 Task: Check the percentage active listings of 2 bedrooms in the last 5 years.
Action: Mouse moved to (947, 216)
Screenshot: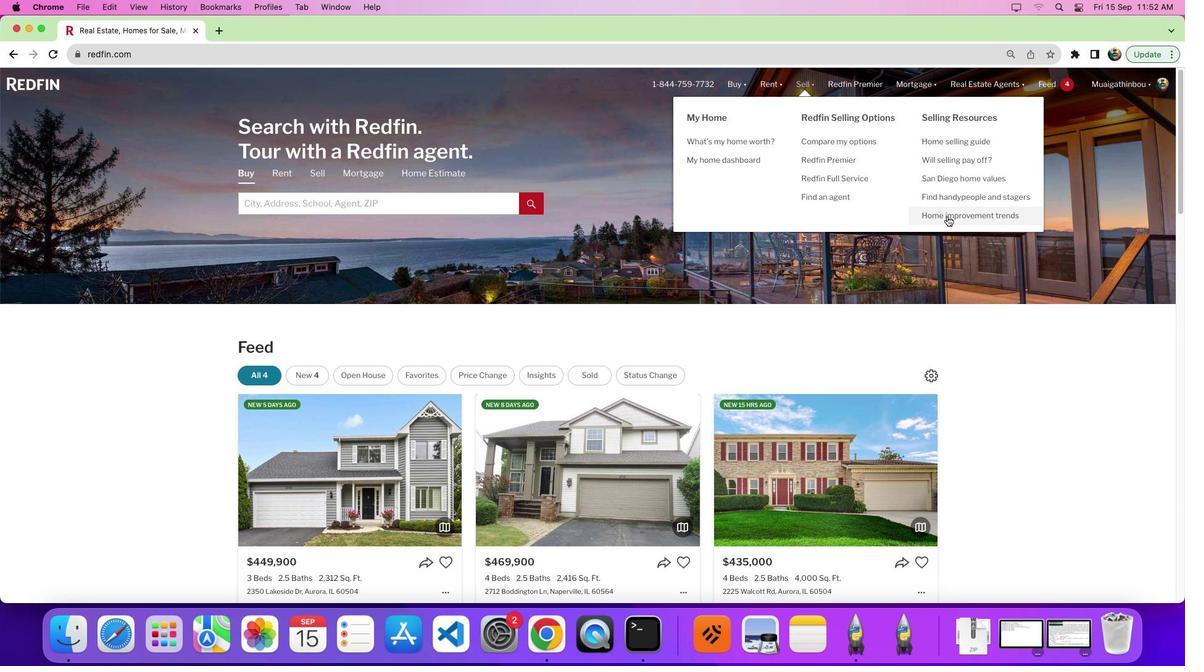 
Action: Mouse pressed left at (947, 216)
Screenshot: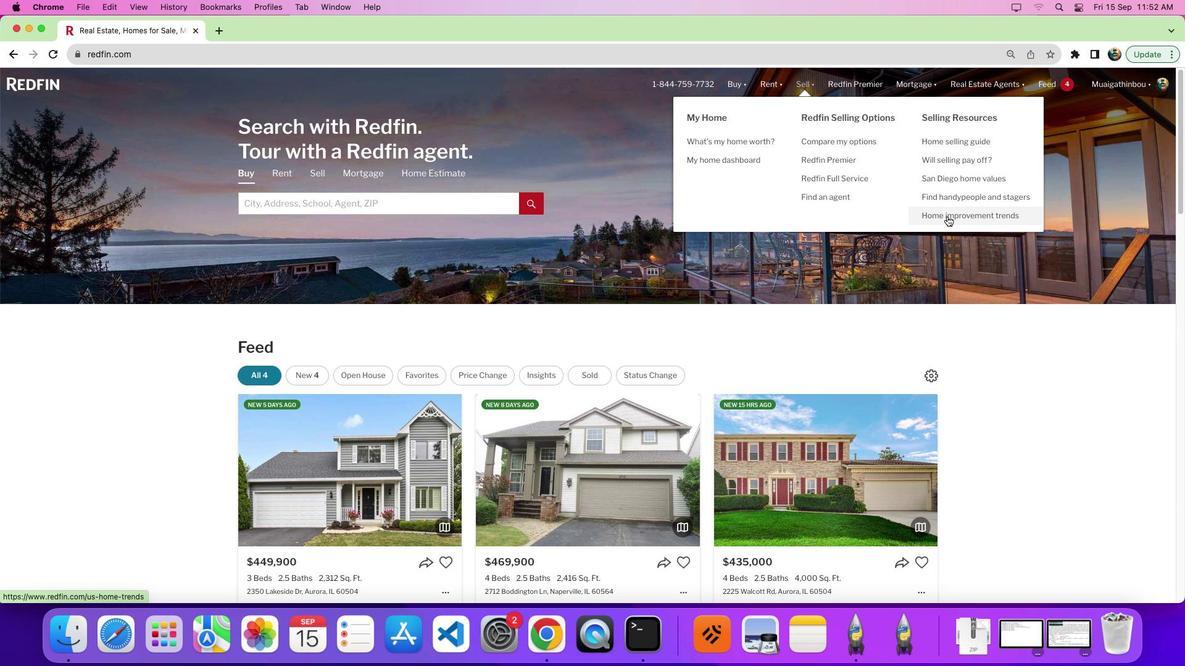
Action: Mouse moved to (337, 235)
Screenshot: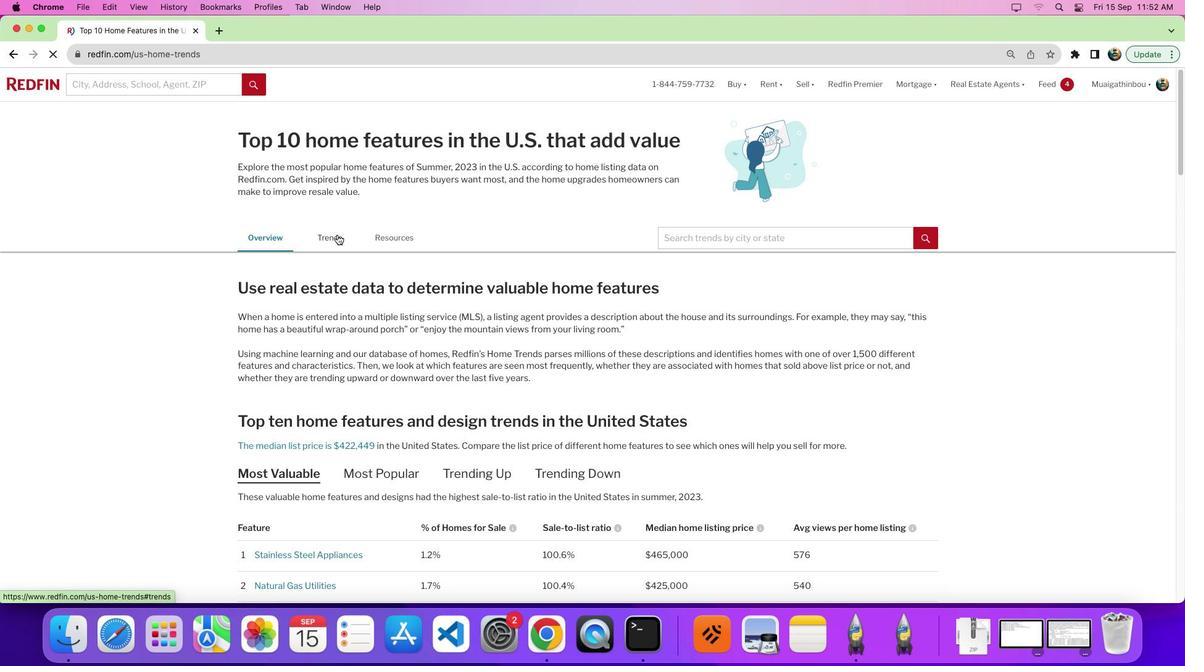 
Action: Mouse pressed left at (337, 235)
Screenshot: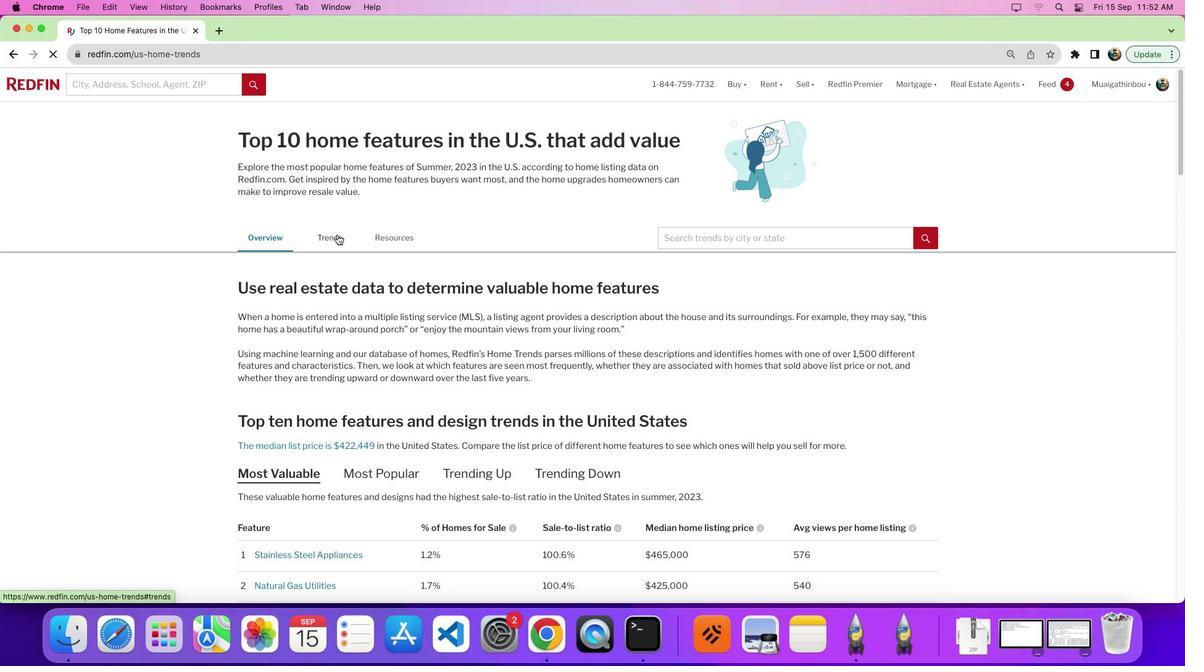 
Action: Mouse pressed left at (337, 235)
Screenshot: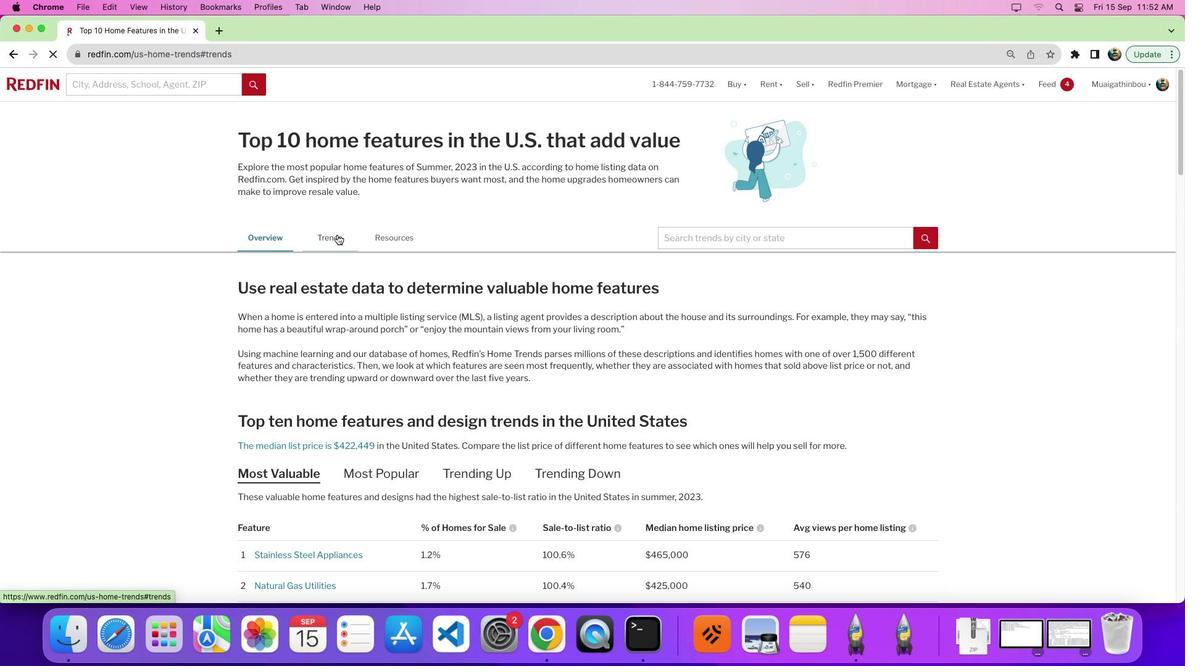 
Action: Mouse moved to (519, 309)
Screenshot: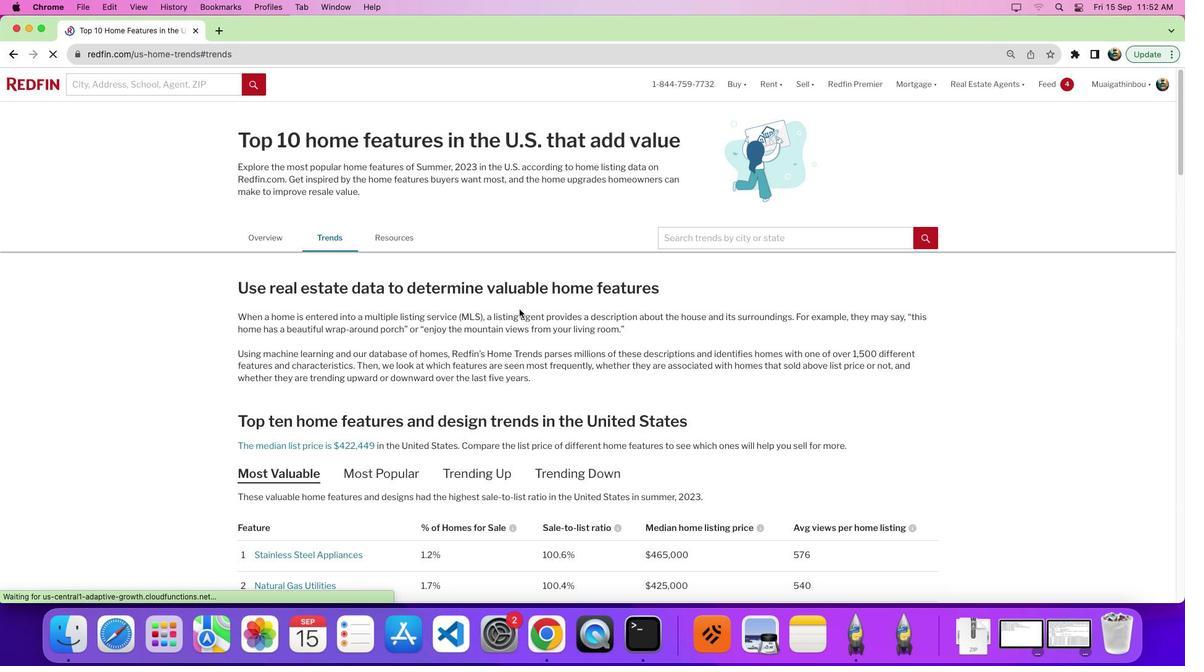 
Action: Mouse scrolled (519, 309) with delta (0, 0)
Screenshot: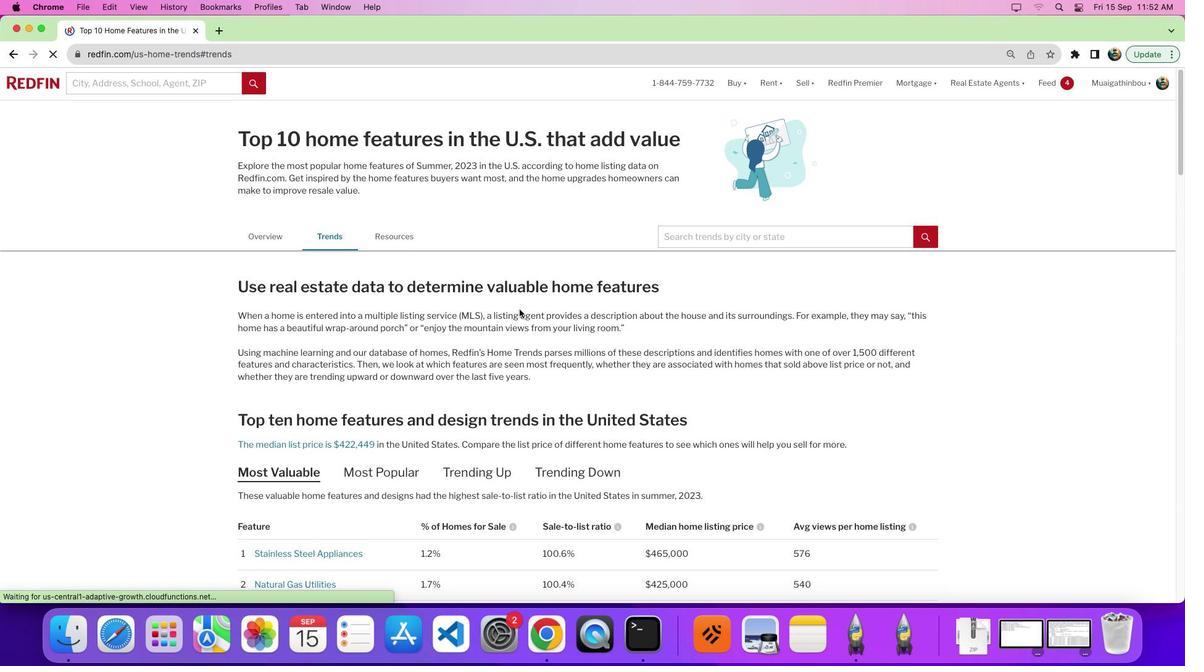 
Action: Mouse scrolled (519, 309) with delta (0, 0)
Screenshot: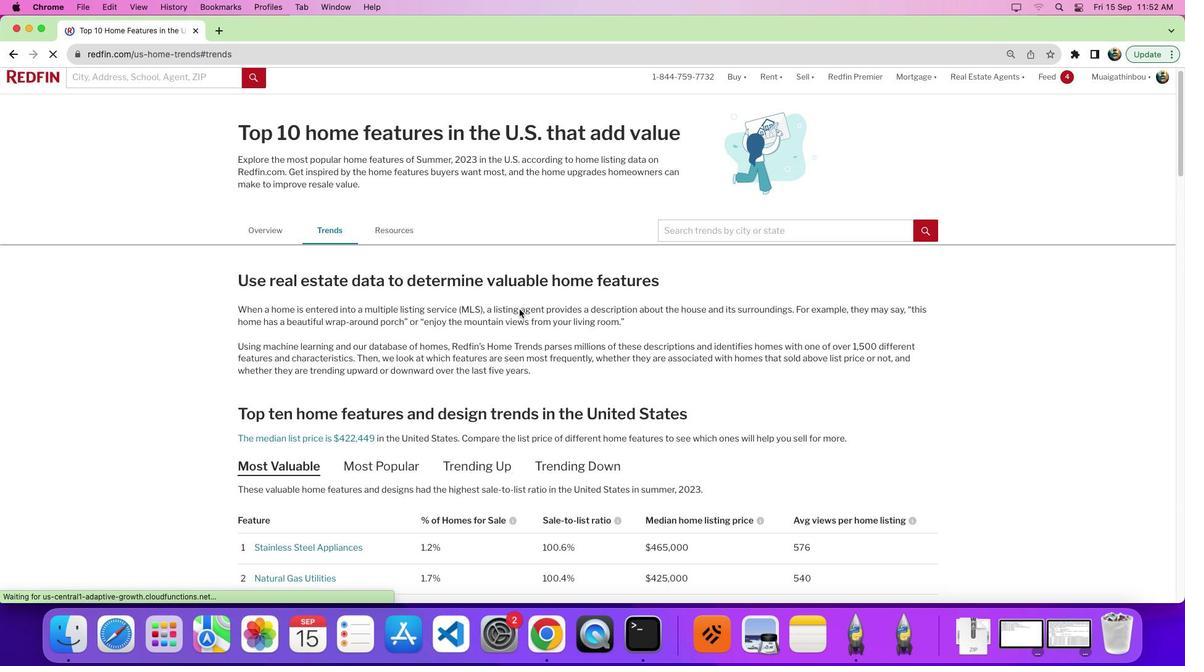 
Action: Mouse scrolled (519, 309) with delta (0, -3)
Screenshot: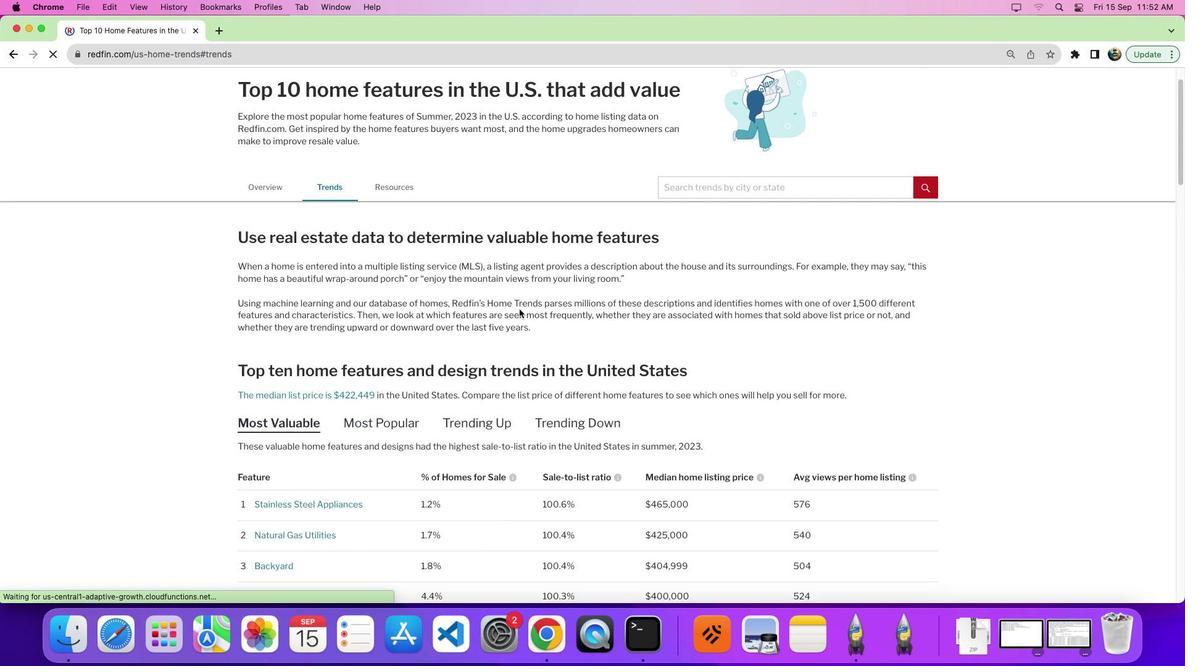 
Action: Mouse scrolled (519, 309) with delta (0, 0)
Screenshot: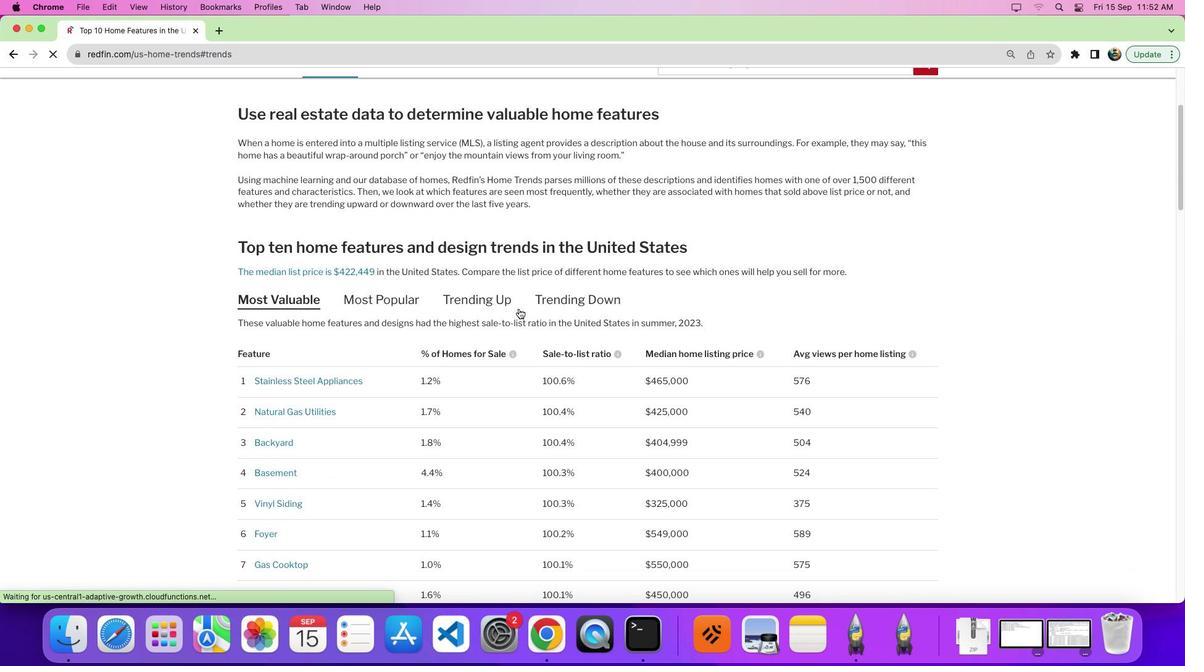 
Action: Mouse scrolled (519, 309) with delta (0, 0)
Screenshot: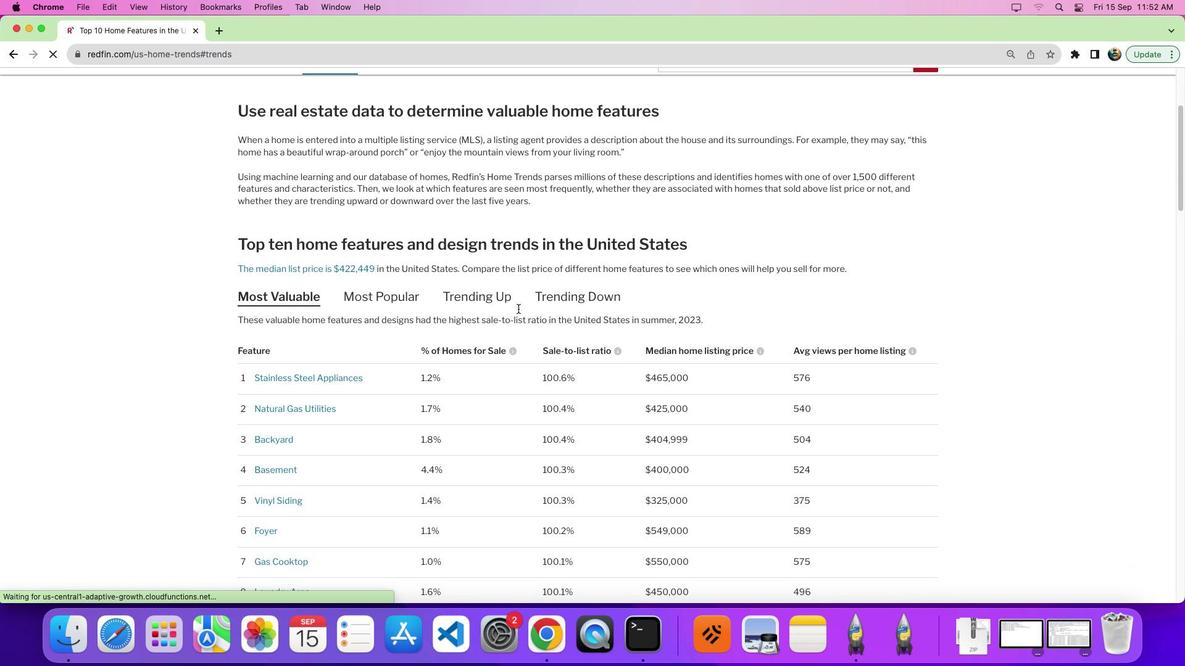 
Action: Mouse moved to (514, 300)
Screenshot: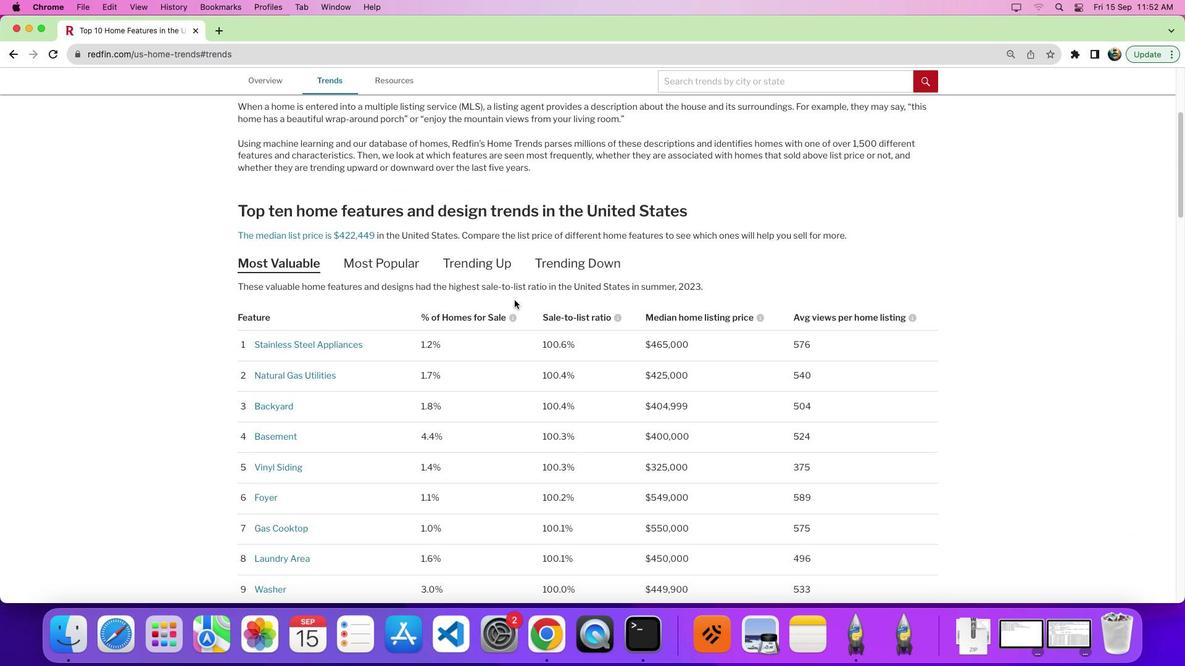 
Action: Mouse scrolled (514, 300) with delta (0, 0)
Screenshot: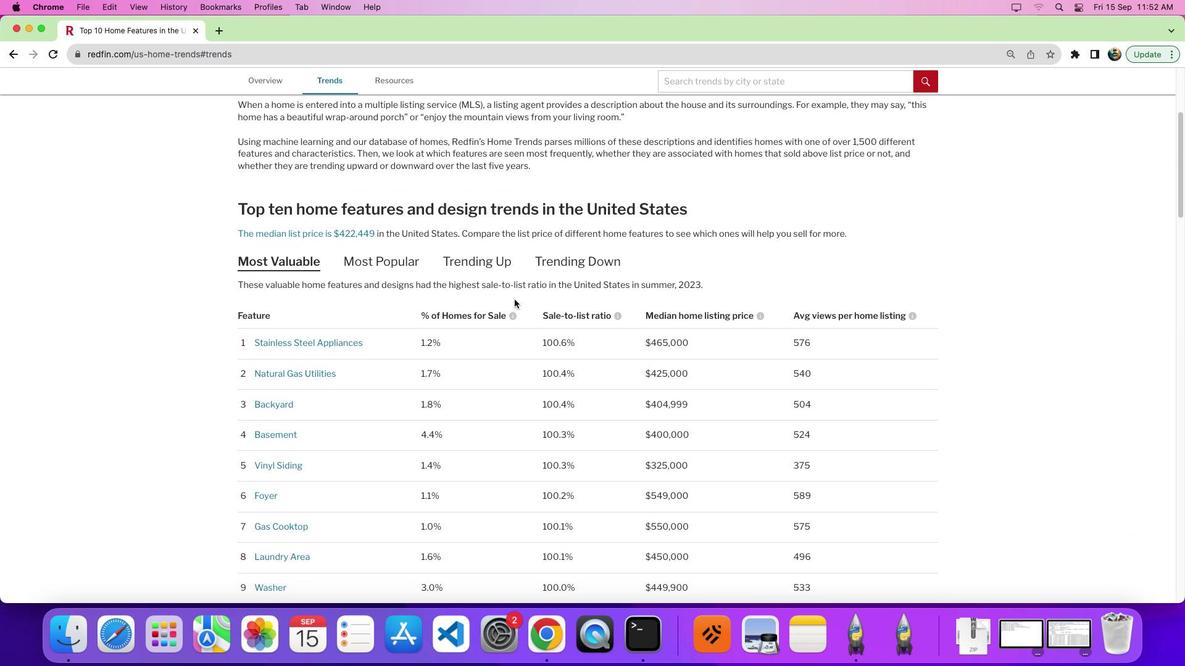 
Action: Mouse moved to (514, 300)
Screenshot: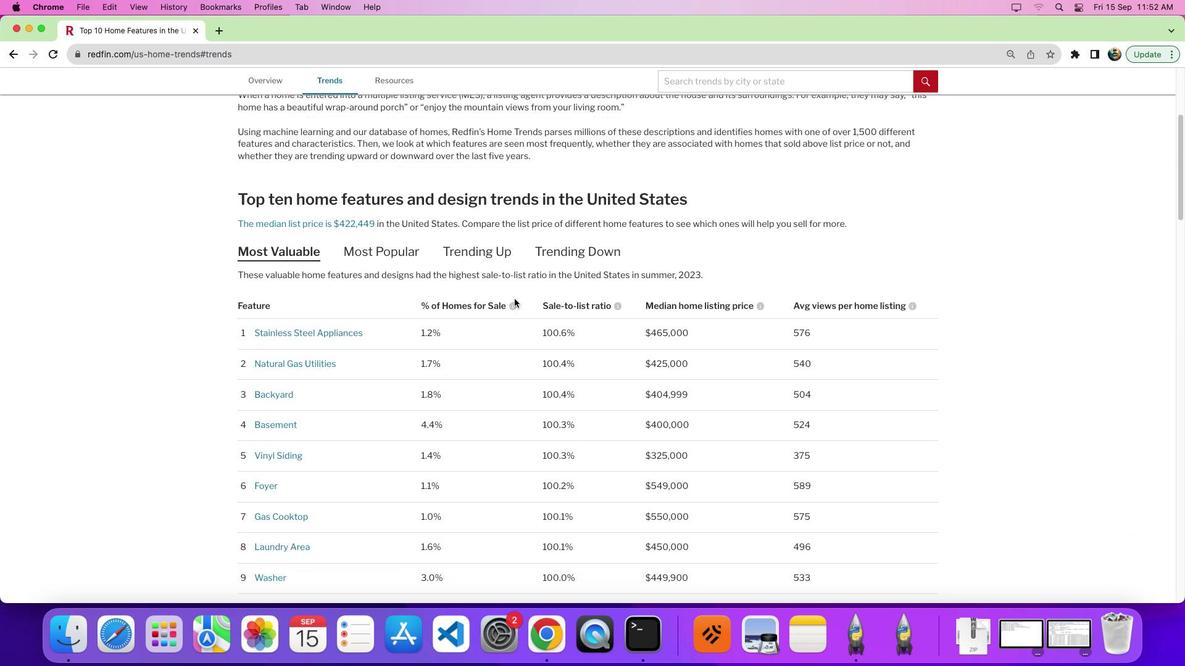 
Action: Mouse scrolled (514, 300) with delta (0, 0)
Screenshot: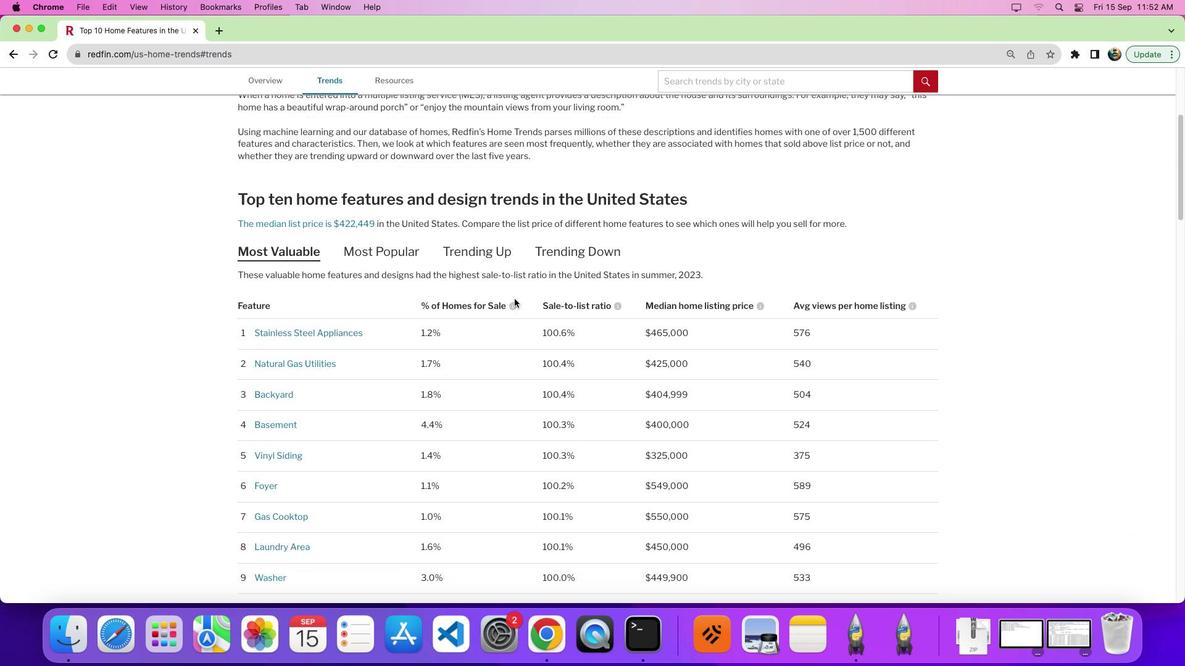 
Action: Mouse moved to (514, 300)
Screenshot: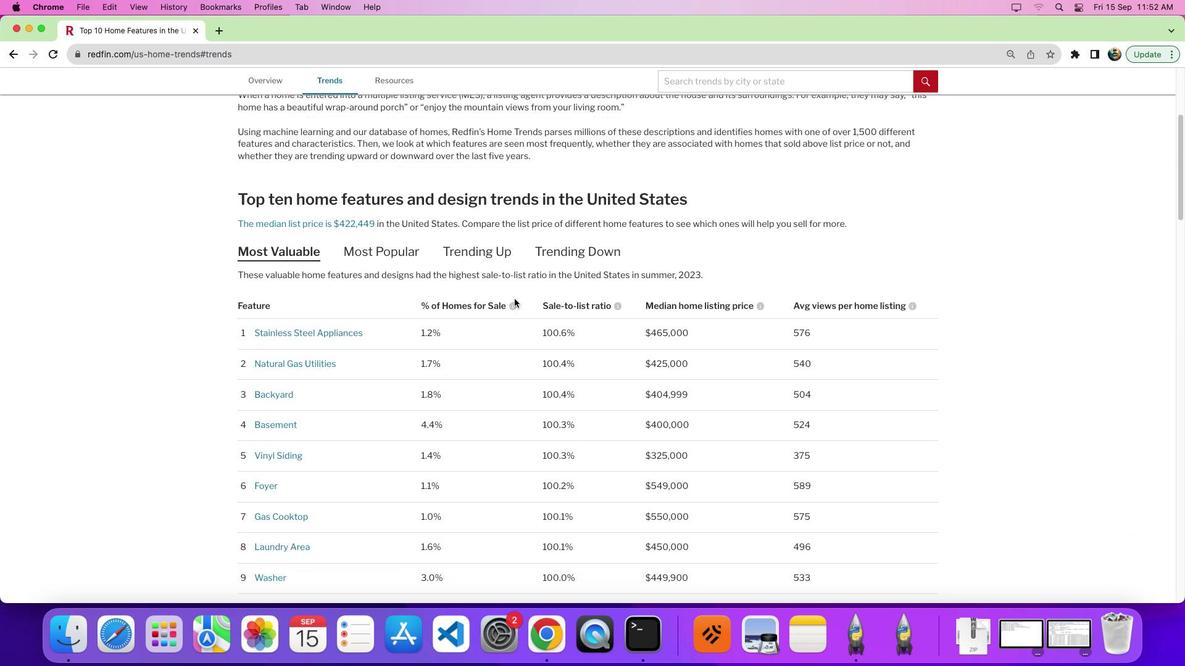 
Action: Mouse scrolled (514, 300) with delta (0, -3)
Screenshot: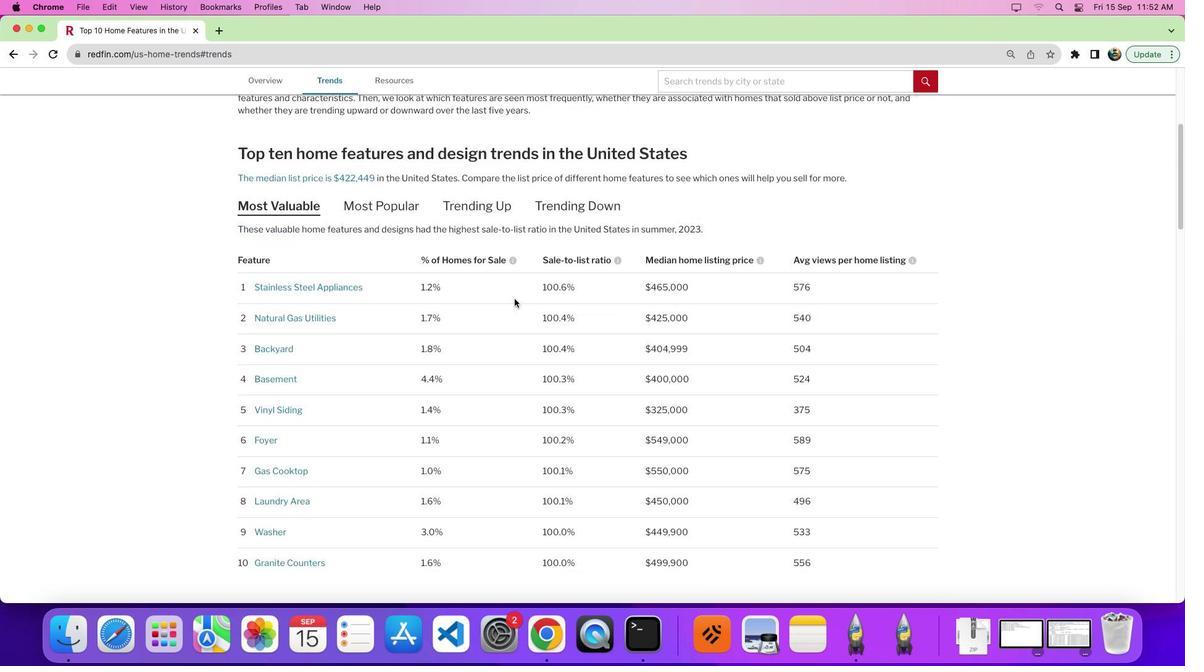 
Action: Mouse moved to (514, 298)
Screenshot: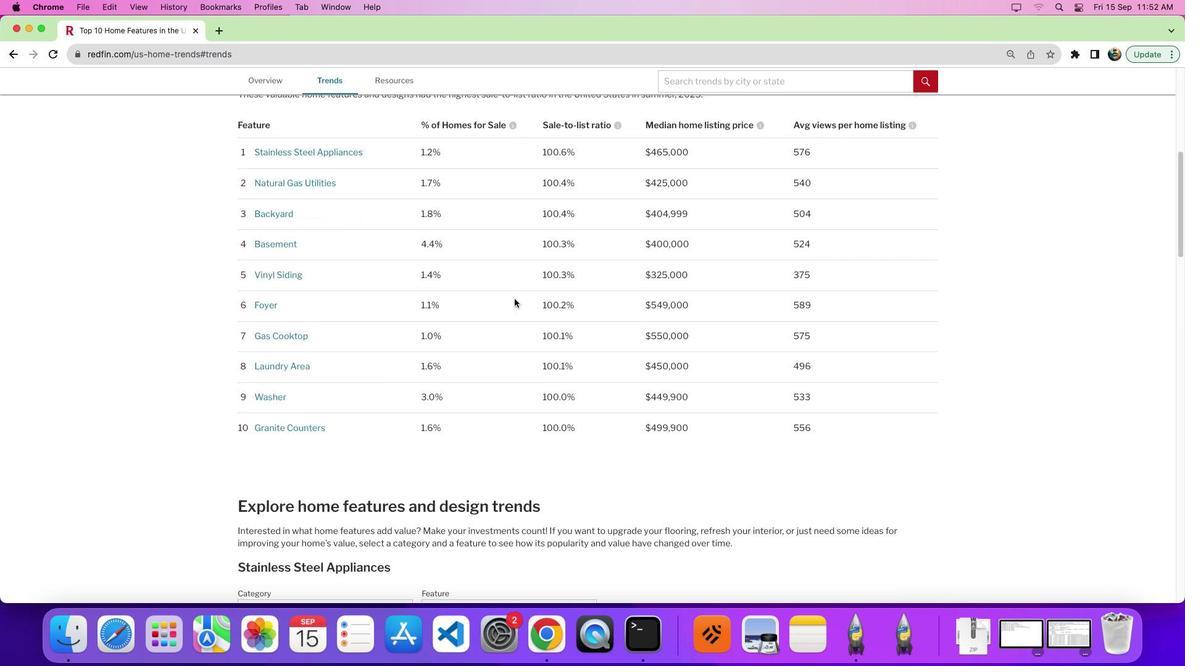 
Action: Mouse scrolled (514, 298) with delta (0, 0)
Screenshot: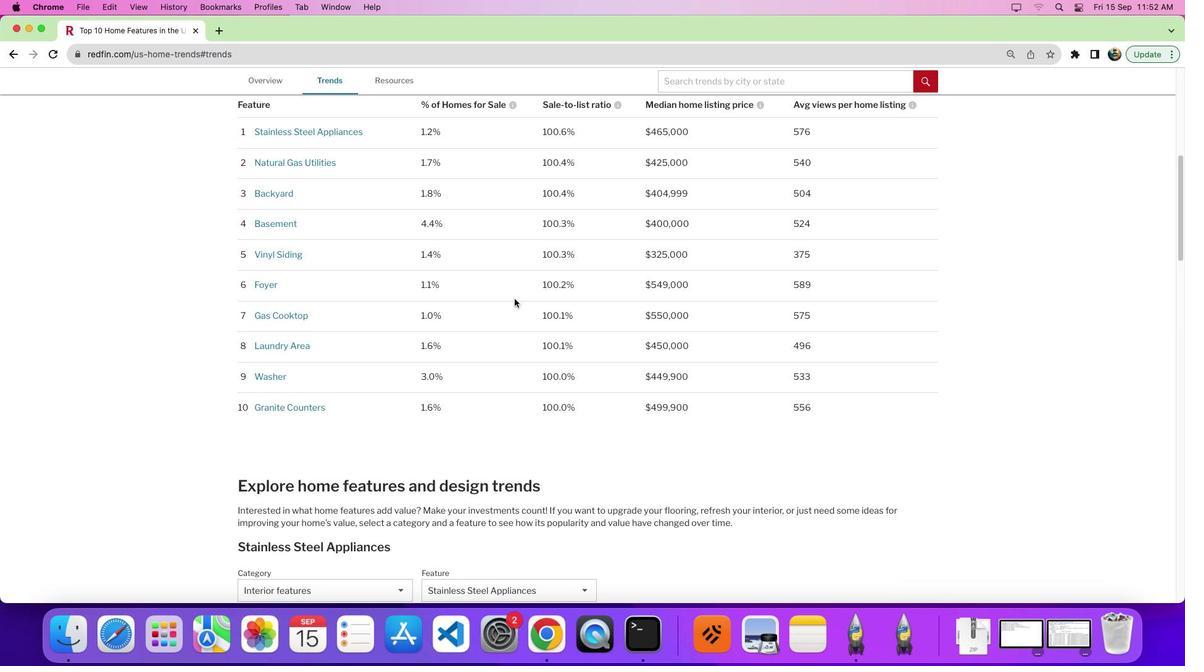 
Action: Mouse scrolled (514, 298) with delta (0, 0)
Screenshot: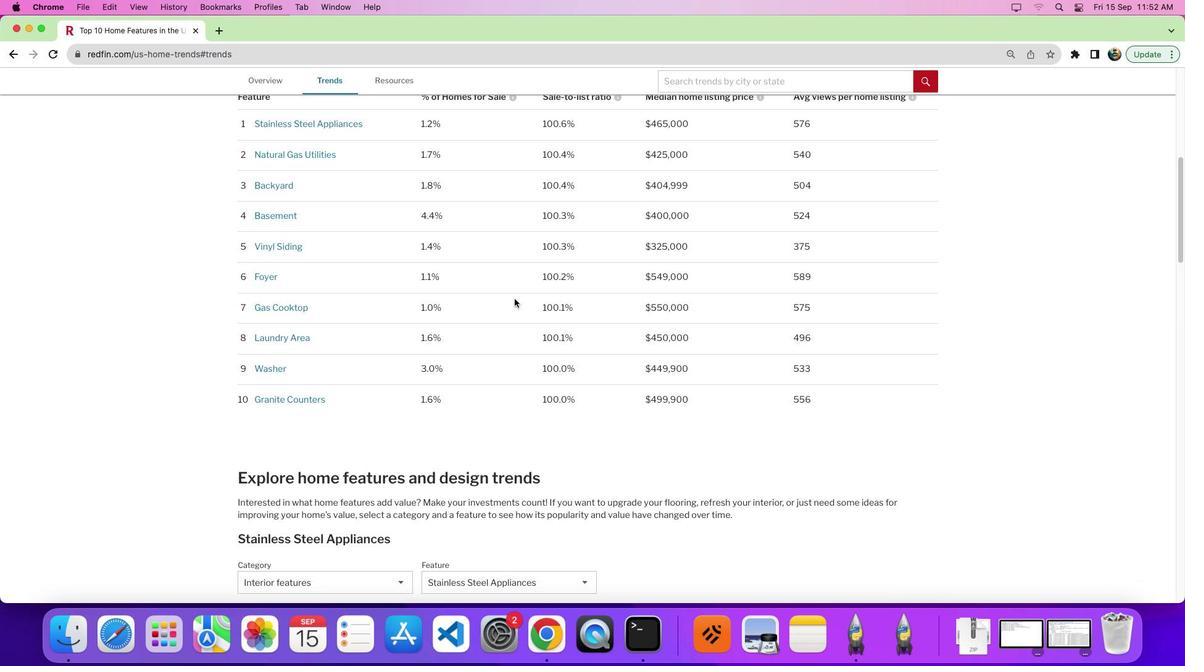 
Action: Mouse moved to (506, 304)
Screenshot: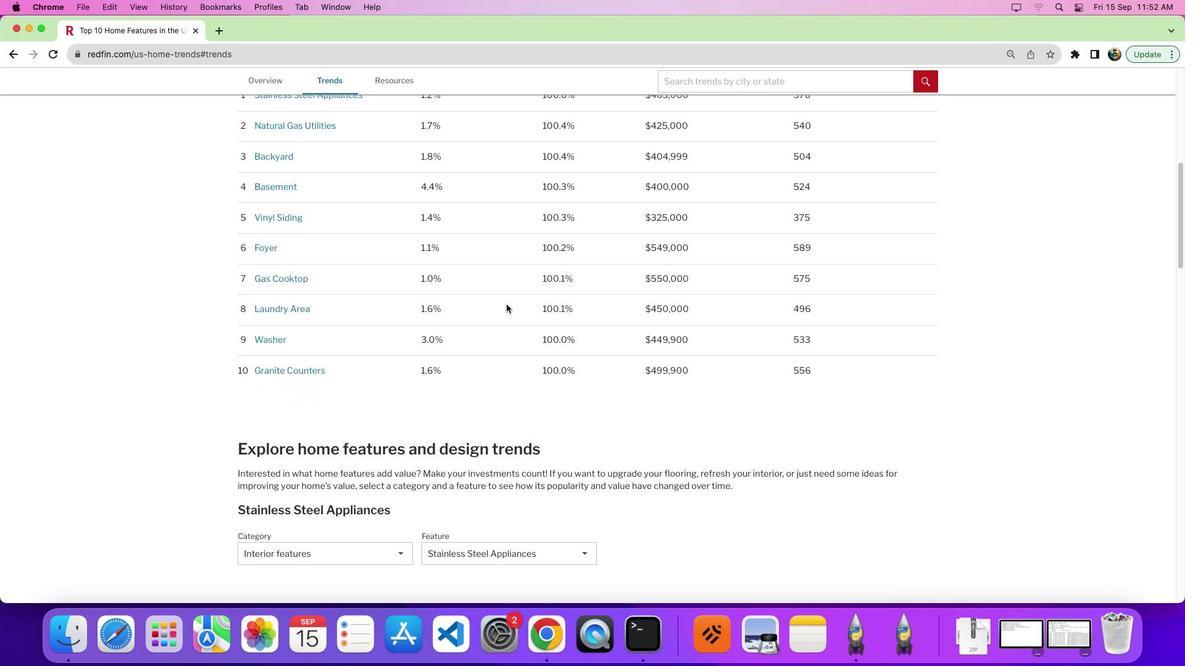 
Action: Mouse scrolled (506, 304) with delta (0, 0)
Screenshot: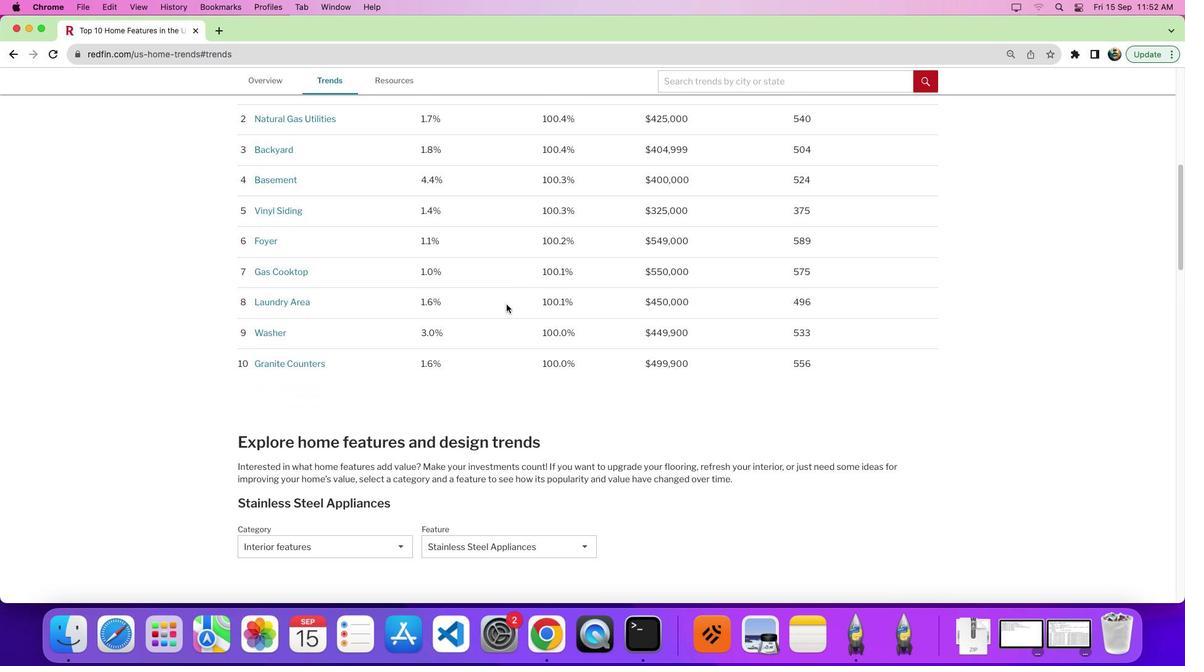 
Action: Mouse scrolled (506, 304) with delta (0, 0)
Screenshot: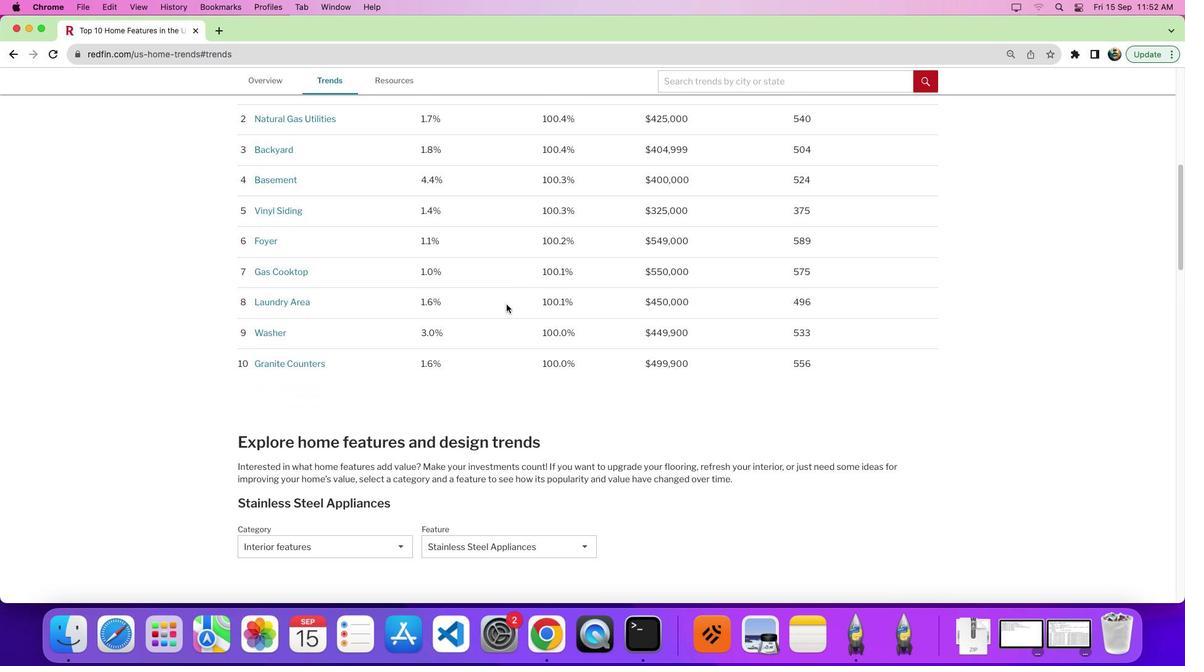 
Action: Mouse scrolled (506, 304) with delta (0, -4)
Screenshot: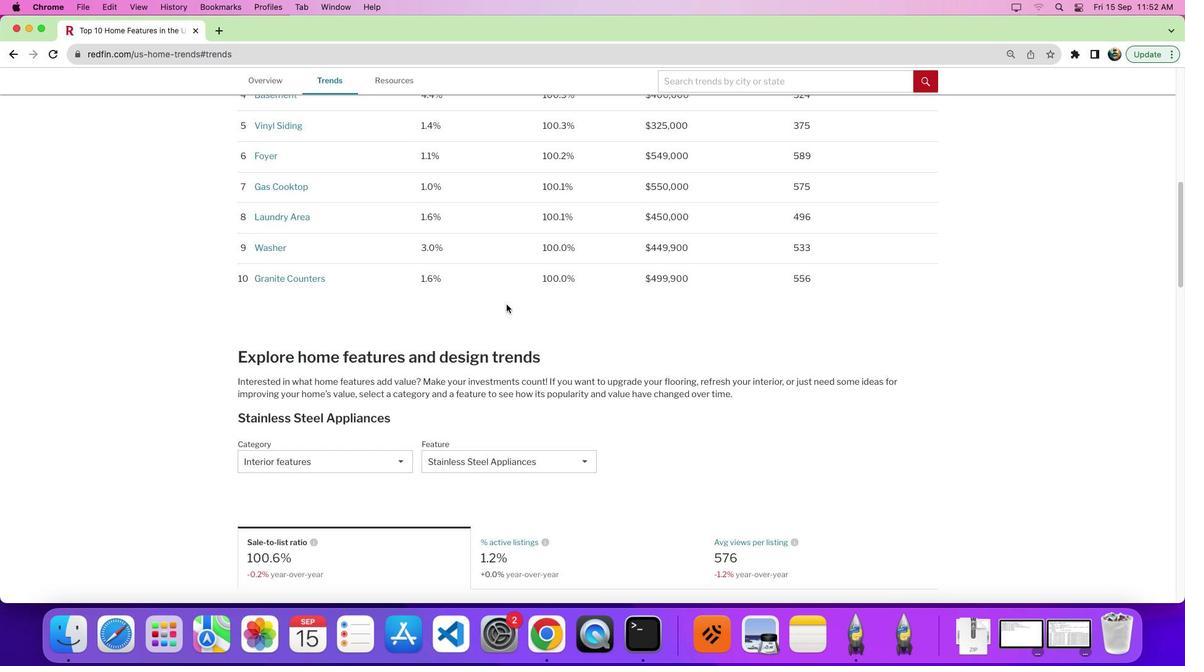 
Action: Mouse moved to (339, 327)
Screenshot: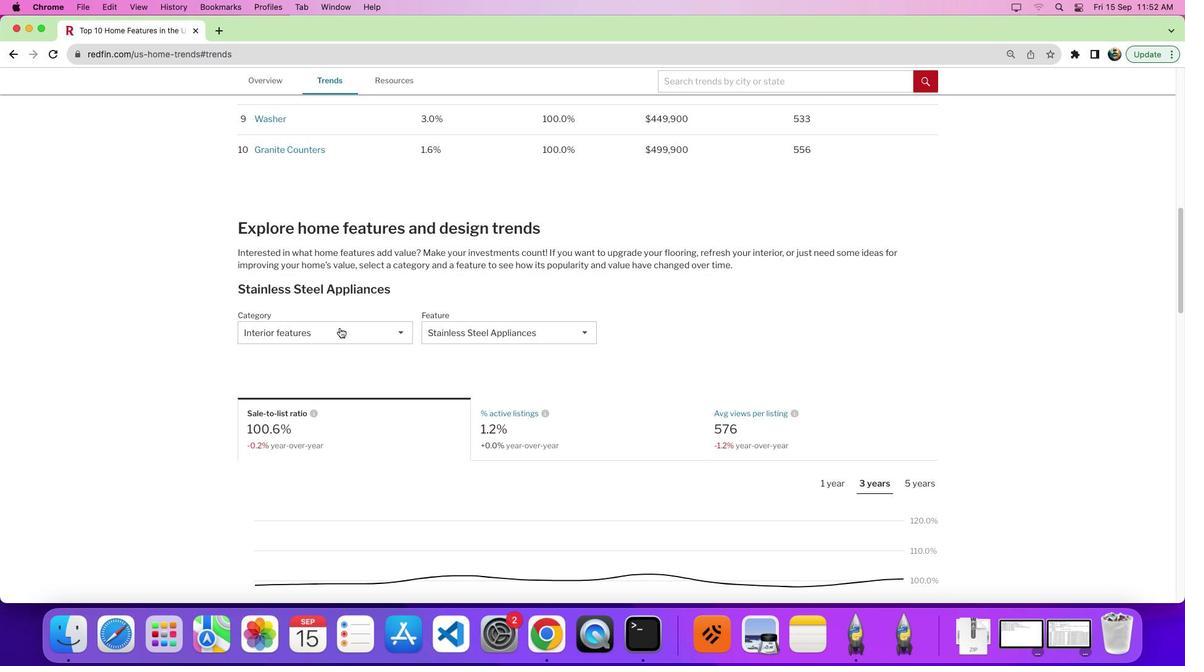 
Action: Mouse pressed left at (339, 327)
Screenshot: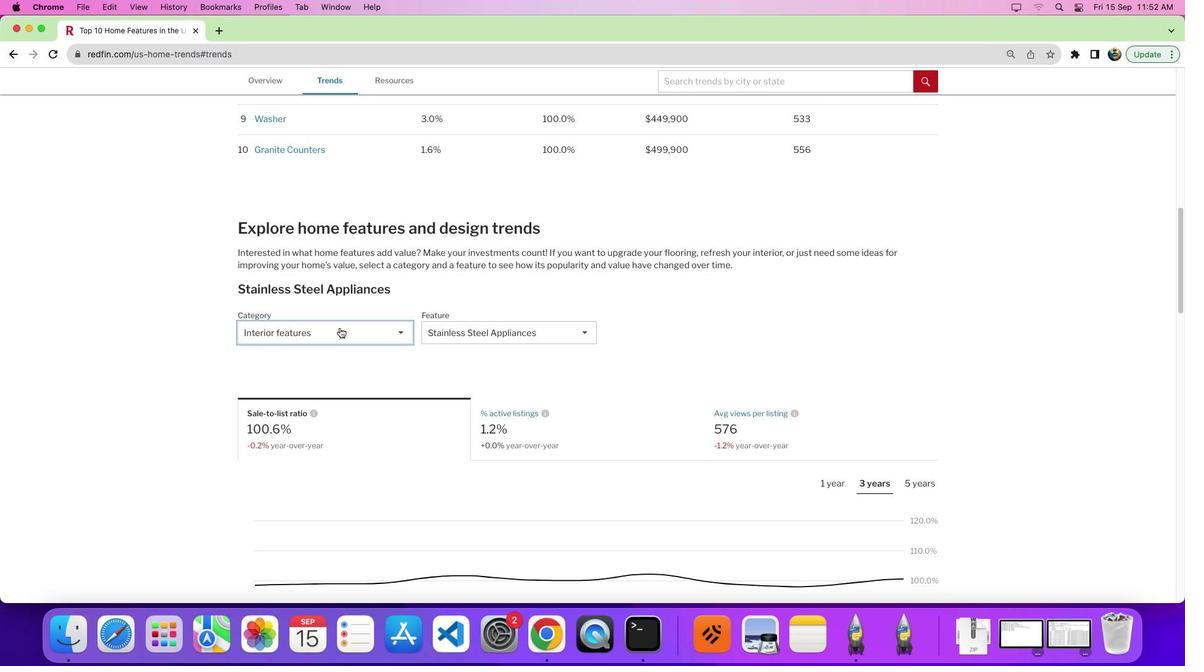 
Action: Mouse moved to (335, 374)
Screenshot: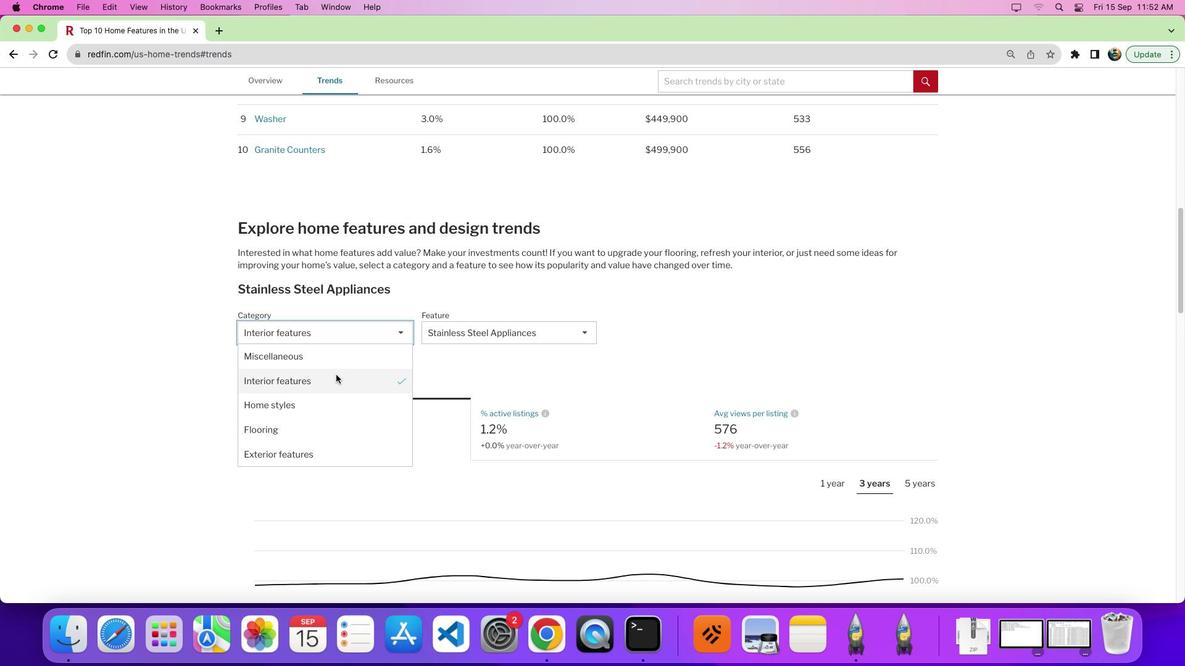 
Action: Mouse pressed left at (335, 374)
Screenshot: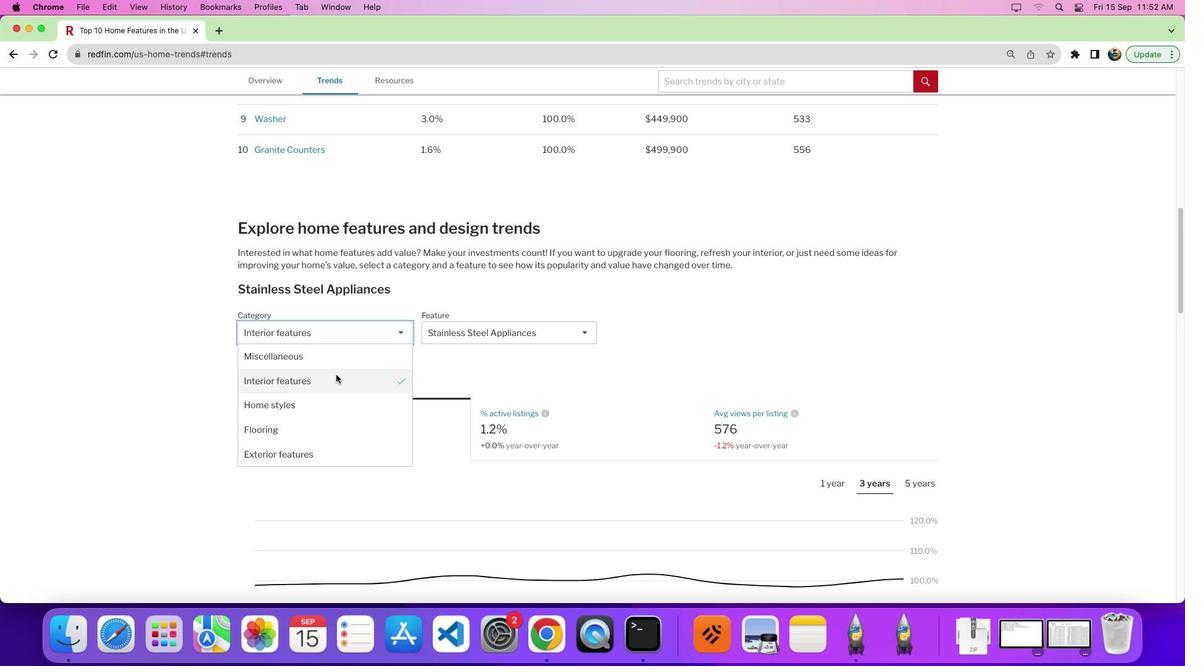 
Action: Mouse moved to (460, 339)
Screenshot: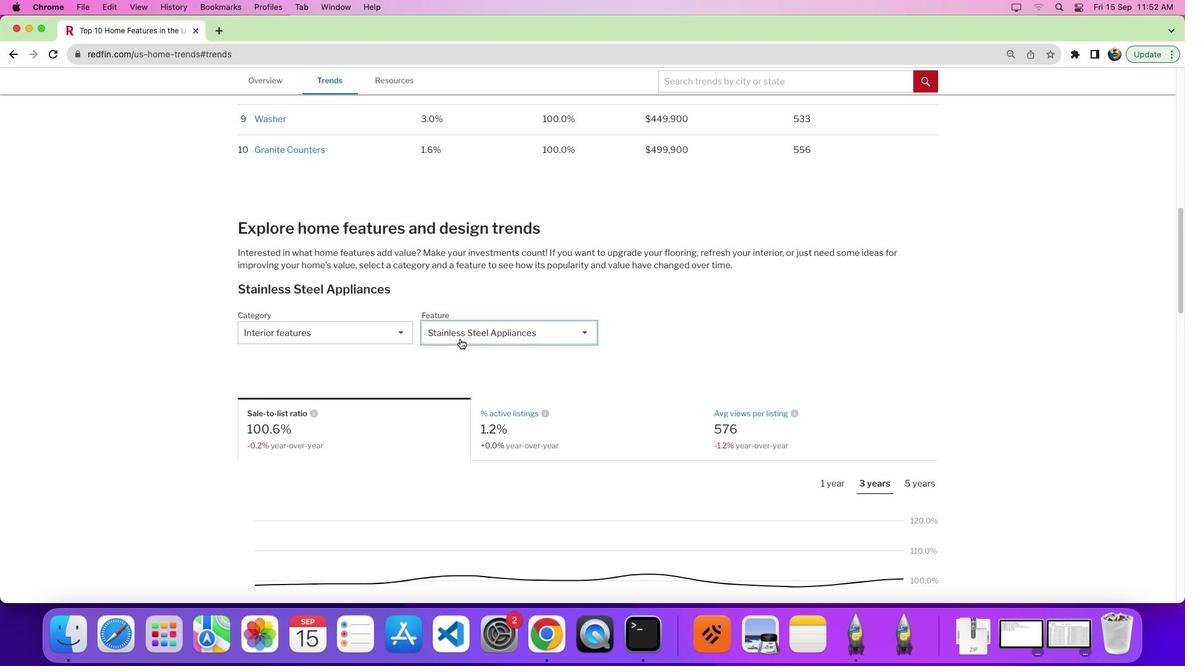 
Action: Mouse pressed left at (460, 339)
Screenshot: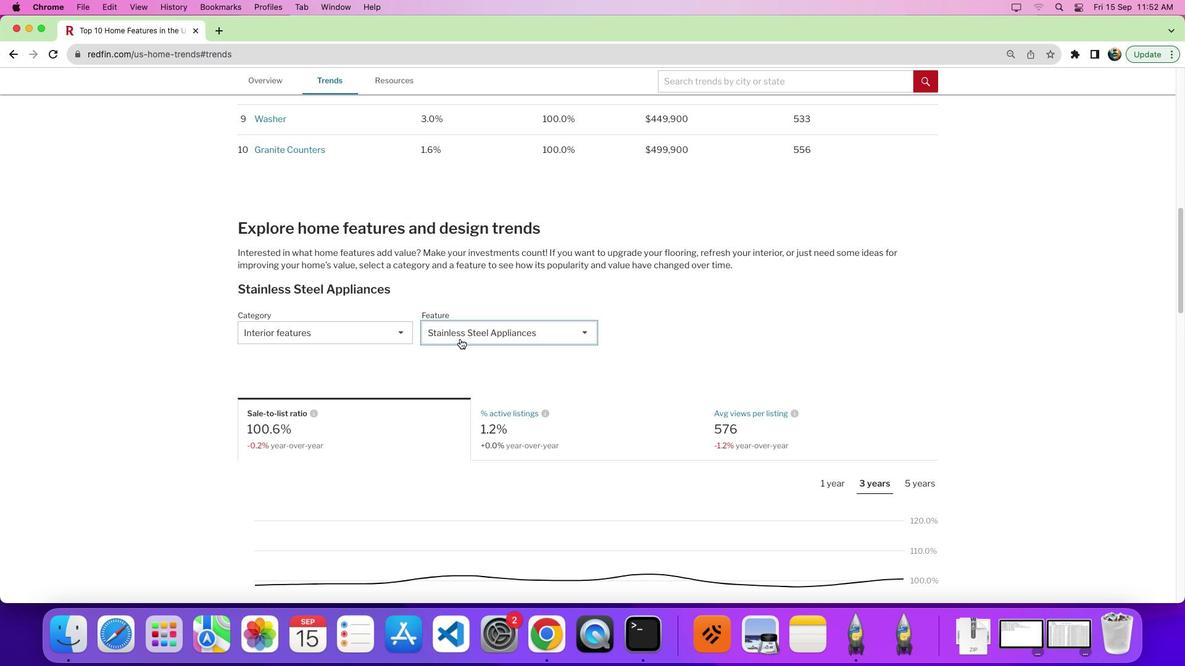 
Action: Mouse moved to (477, 400)
Screenshot: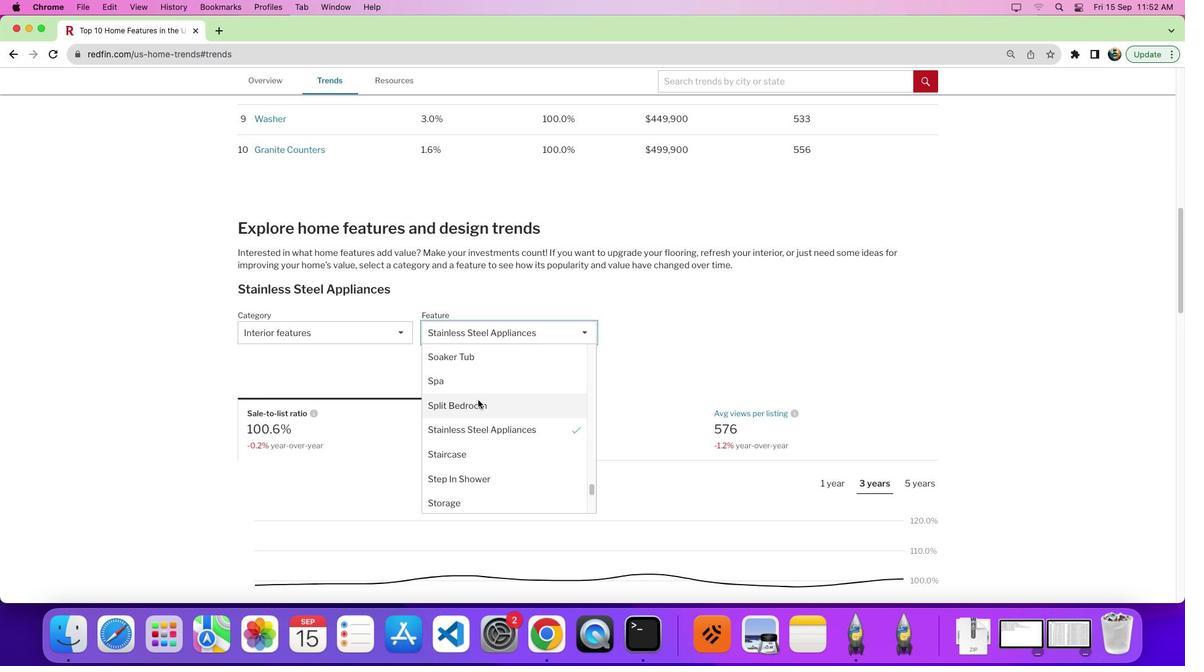 
Action: Mouse scrolled (477, 400) with delta (0, 0)
Screenshot: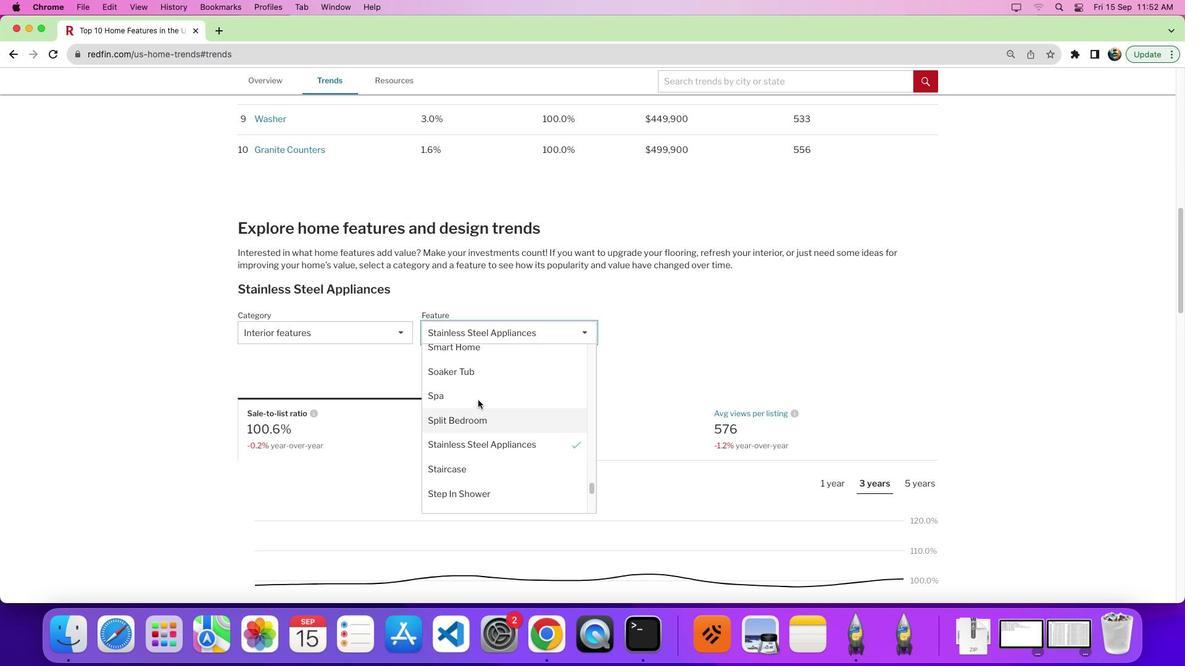 
Action: Mouse scrolled (477, 400) with delta (0, 1)
Screenshot: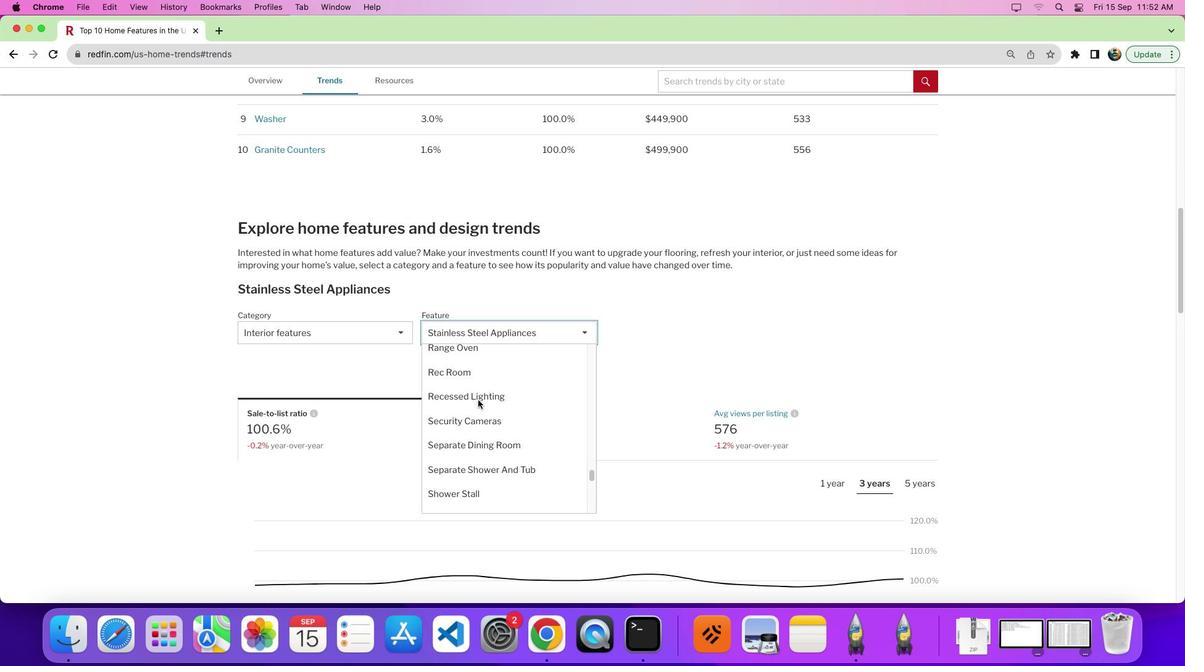 
Action: Mouse scrolled (477, 400) with delta (0, 5)
Screenshot: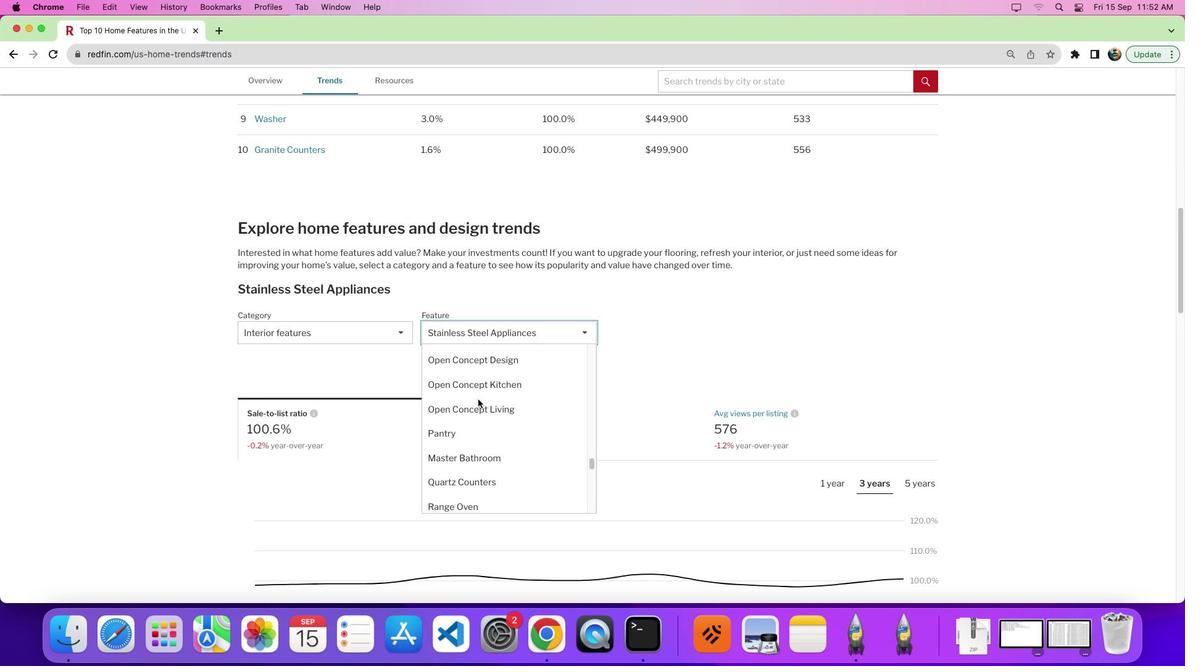 
Action: Mouse scrolled (477, 400) with delta (0, 8)
Screenshot: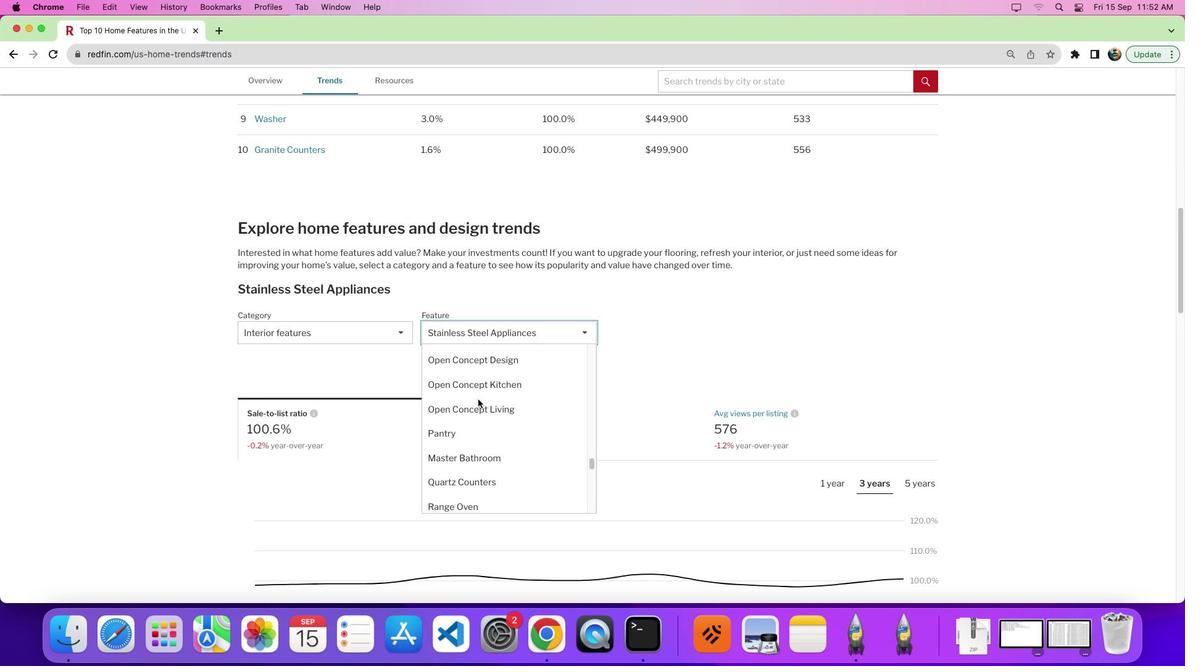 
Action: Mouse moved to (477, 399)
Screenshot: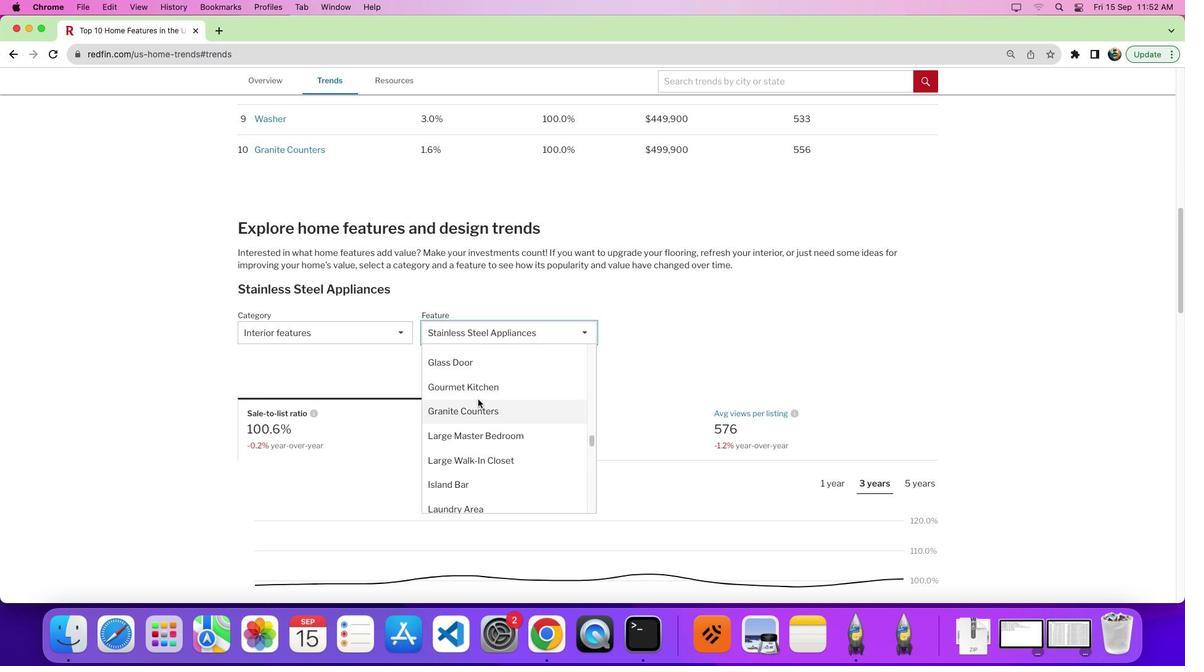 
Action: Mouse scrolled (477, 399) with delta (0, 0)
Screenshot: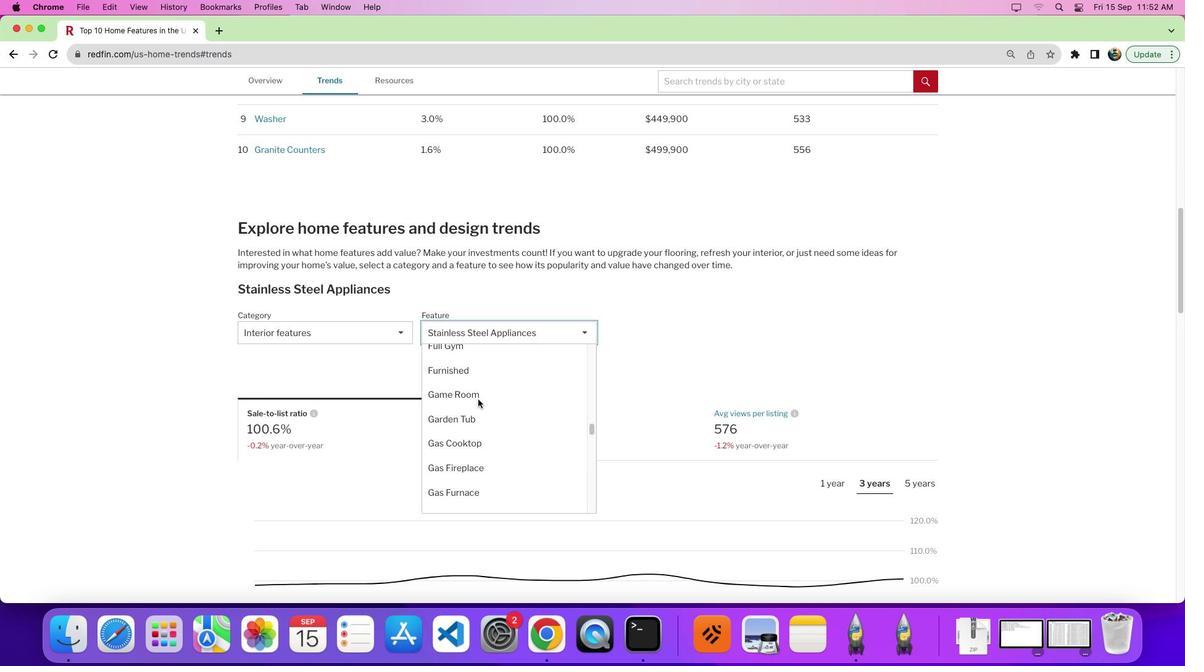 
Action: Mouse scrolled (477, 399) with delta (0, 1)
Screenshot: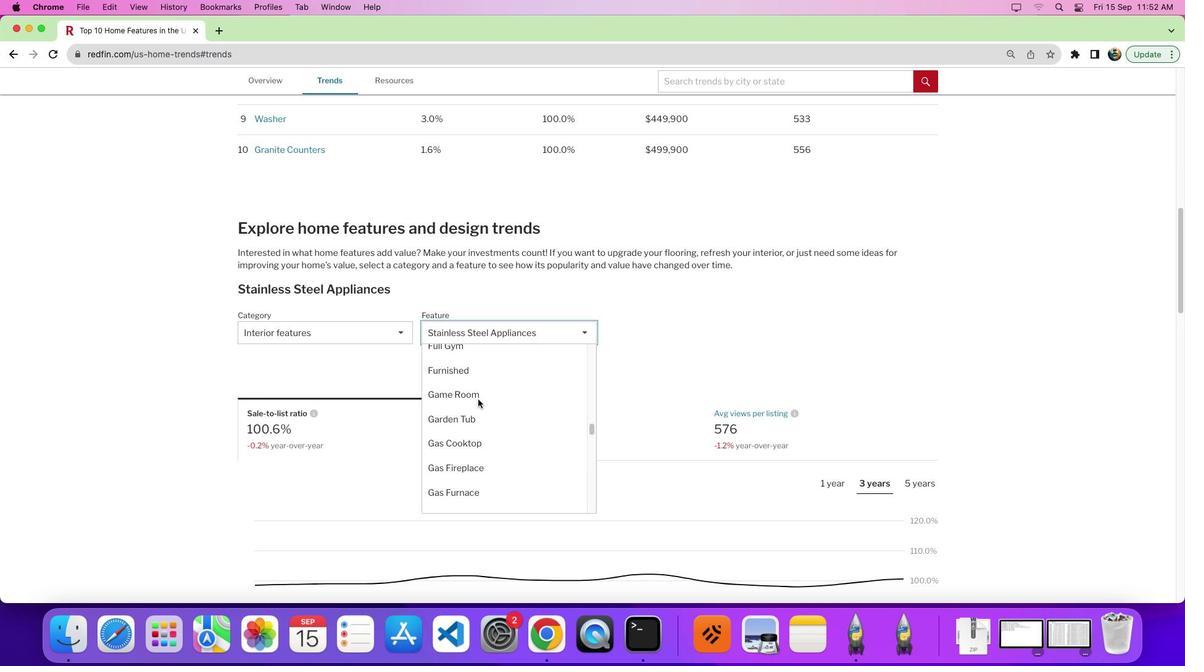 
Action: Mouse scrolled (477, 399) with delta (0, 6)
Screenshot: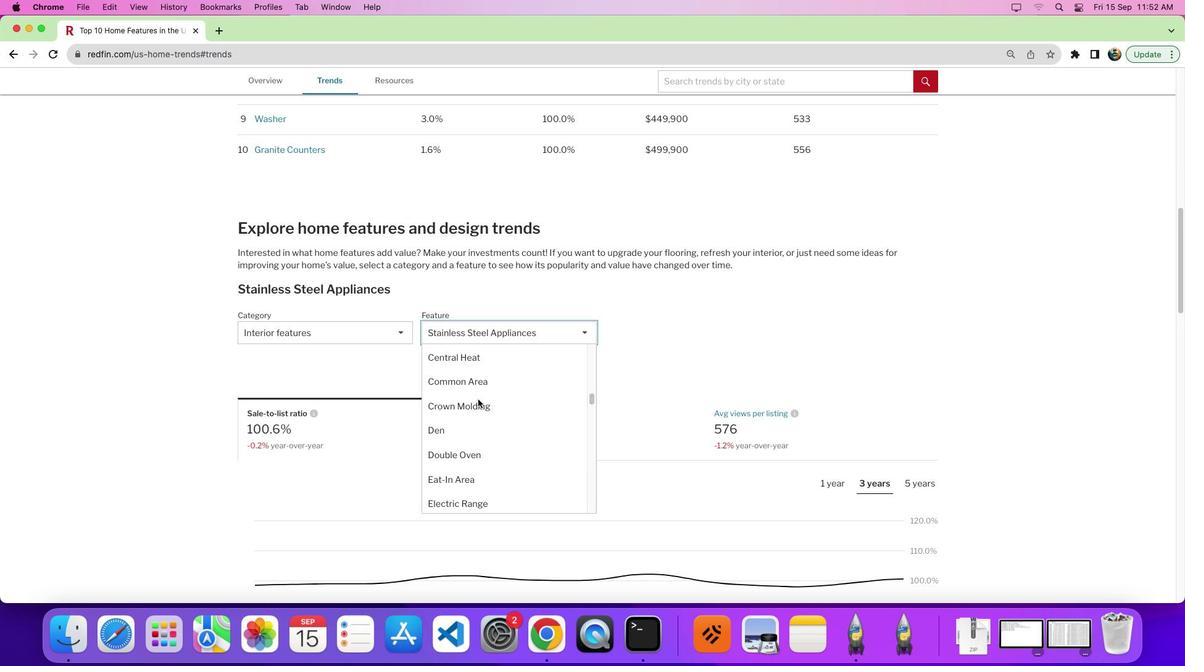 
Action: Mouse scrolled (477, 399) with delta (0, 8)
Screenshot: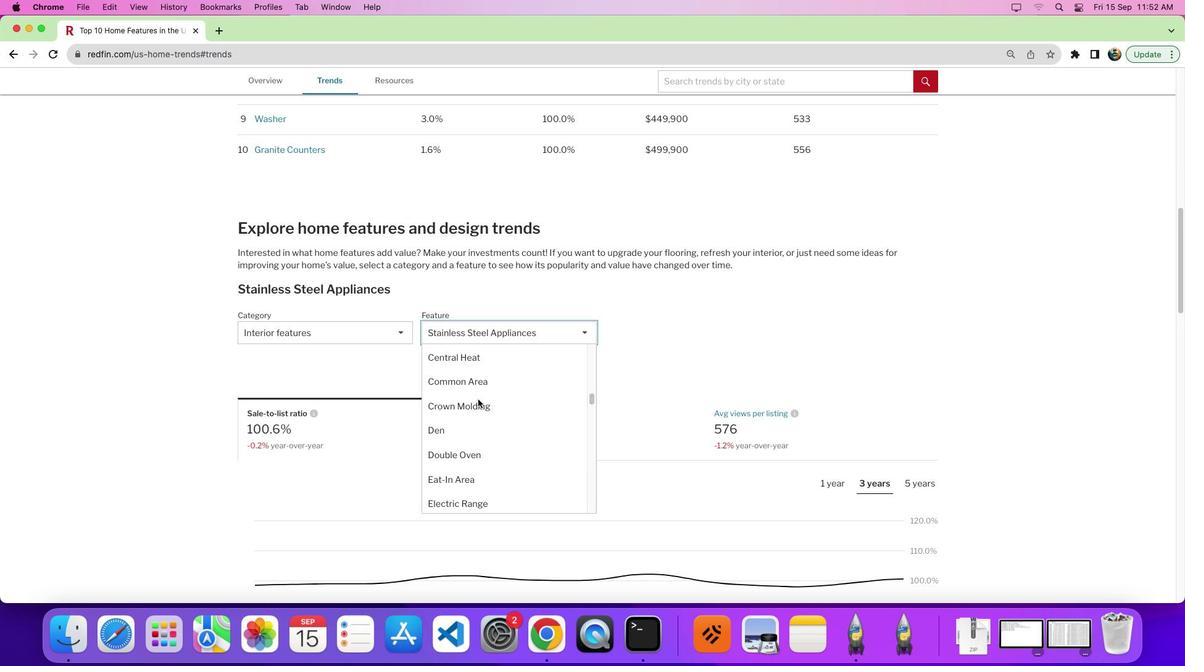 
Action: Mouse scrolled (477, 399) with delta (0, 9)
Screenshot: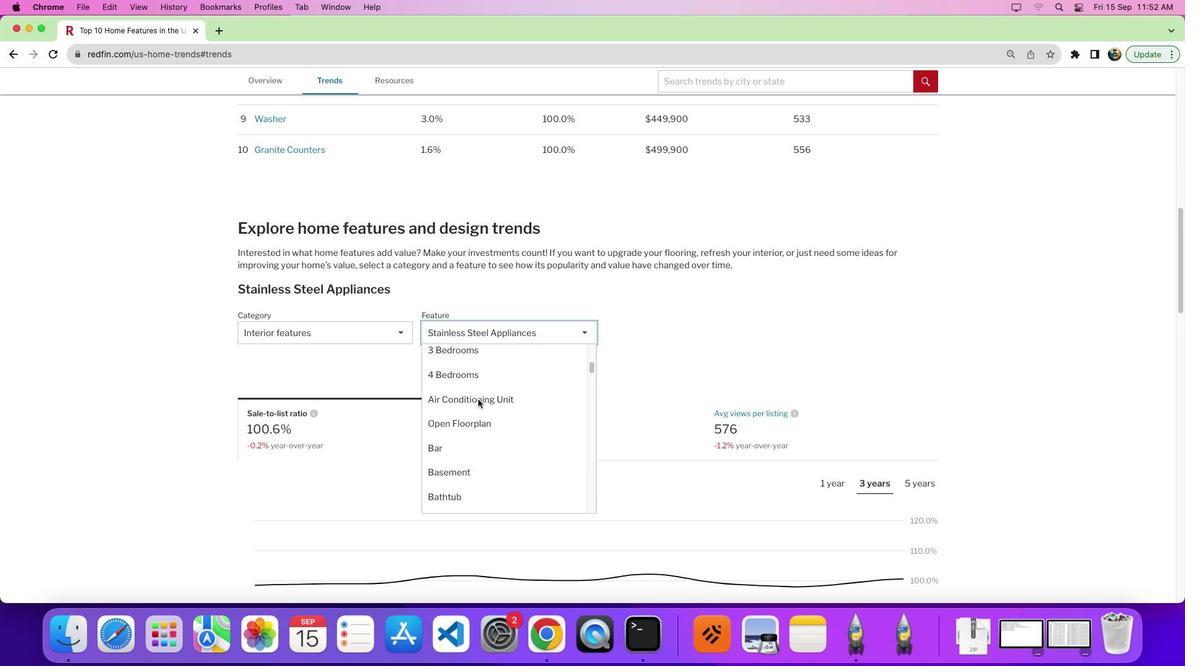 
Action: Mouse scrolled (477, 399) with delta (0, 0)
Screenshot: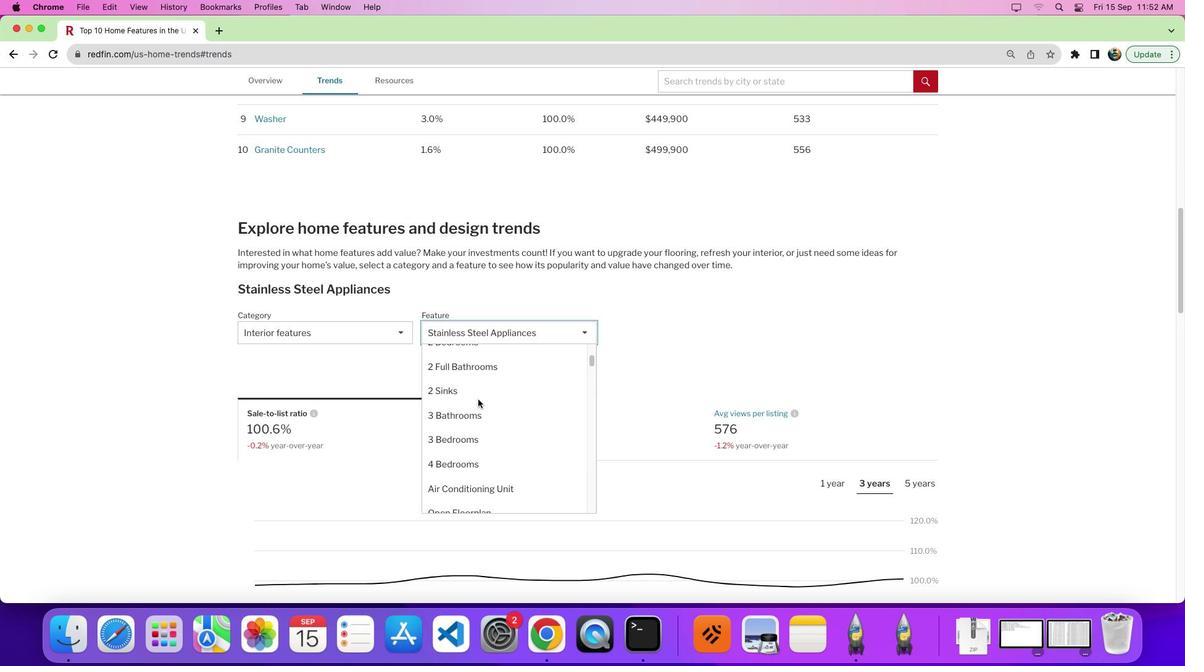 
Action: Mouse scrolled (477, 399) with delta (0, 1)
Screenshot: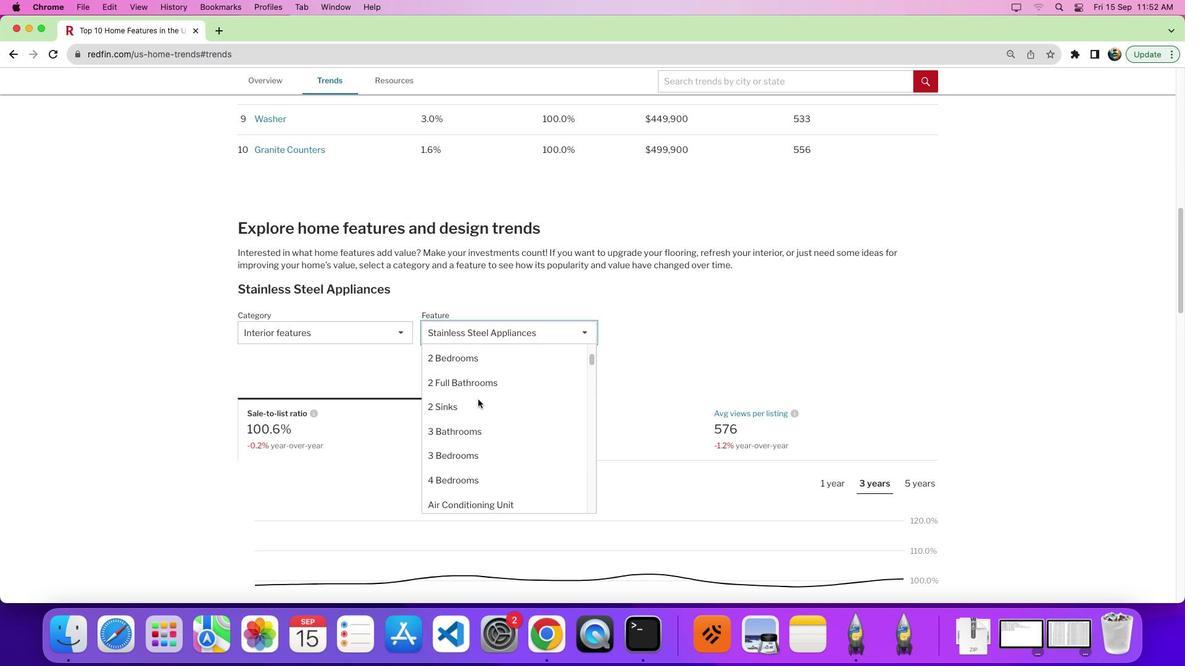 
Action: Mouse scrolled (477, 399) with delta (0, 4)
Screenshot: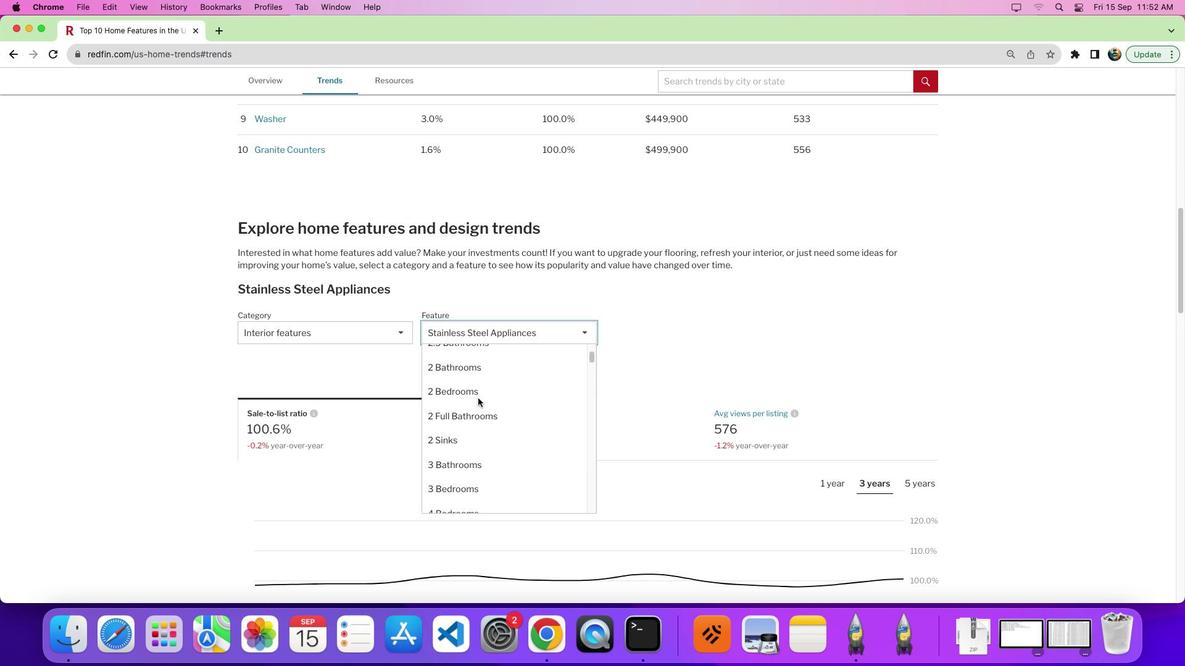 
Action: Mouse moved to (479, 398)
Screenshot: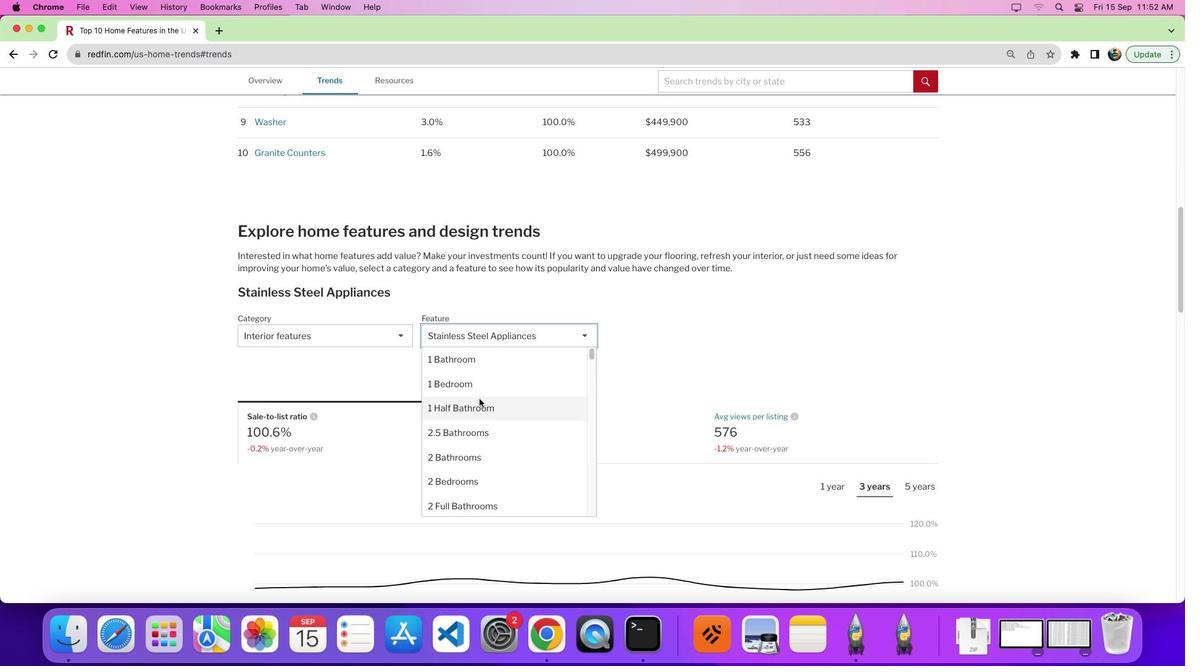 
Action: Mouse scrolled (479, 398) with delta (0, 0)
Screenshot: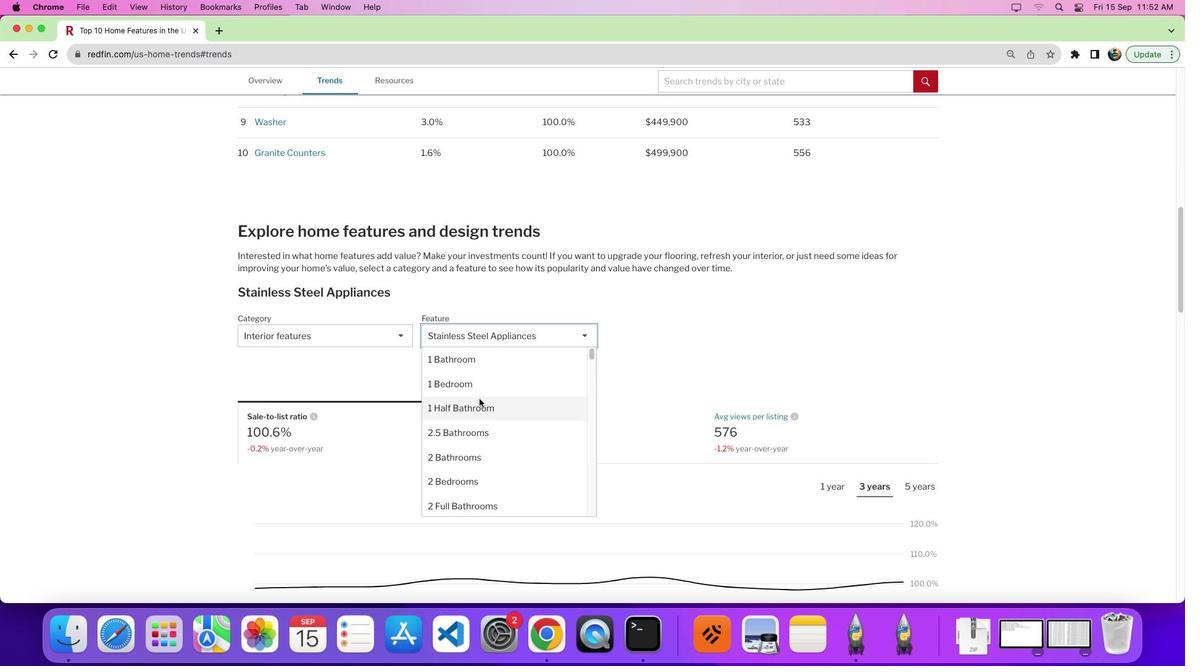 
Action: Mouse scrolled (479, 398) with delta (0, 0)
Screenshot: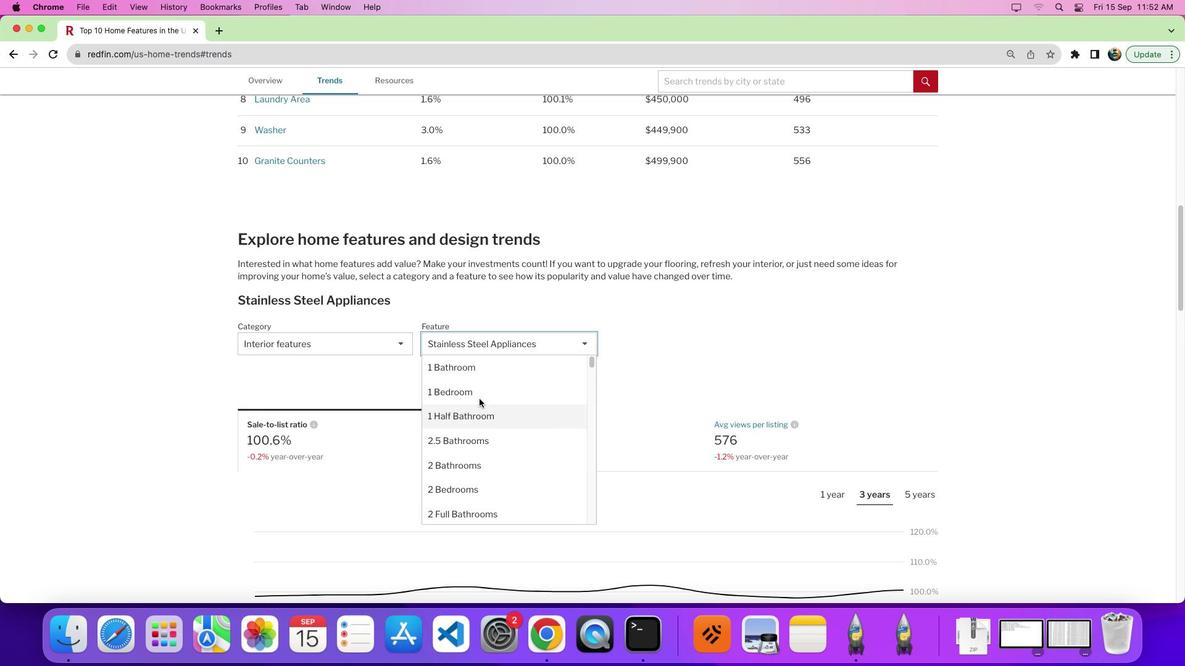 
Action: Mouse moved to (475, 516)
Screenshot: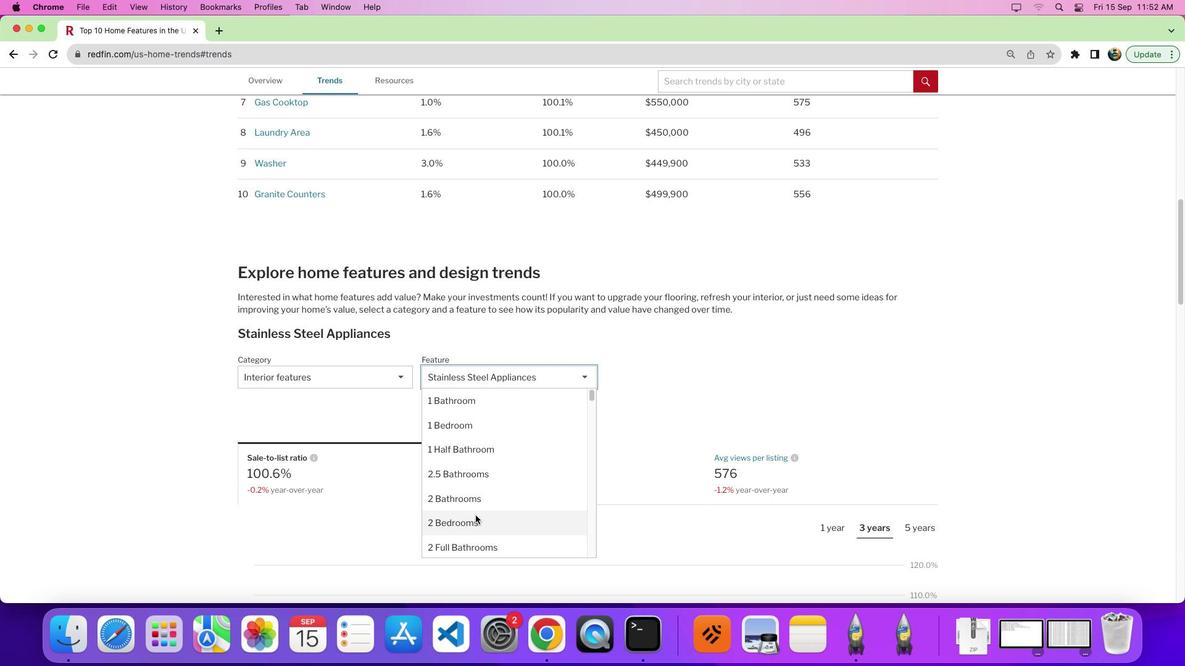 
Action: Mouse pressed left at (475, 516)
Screenshot: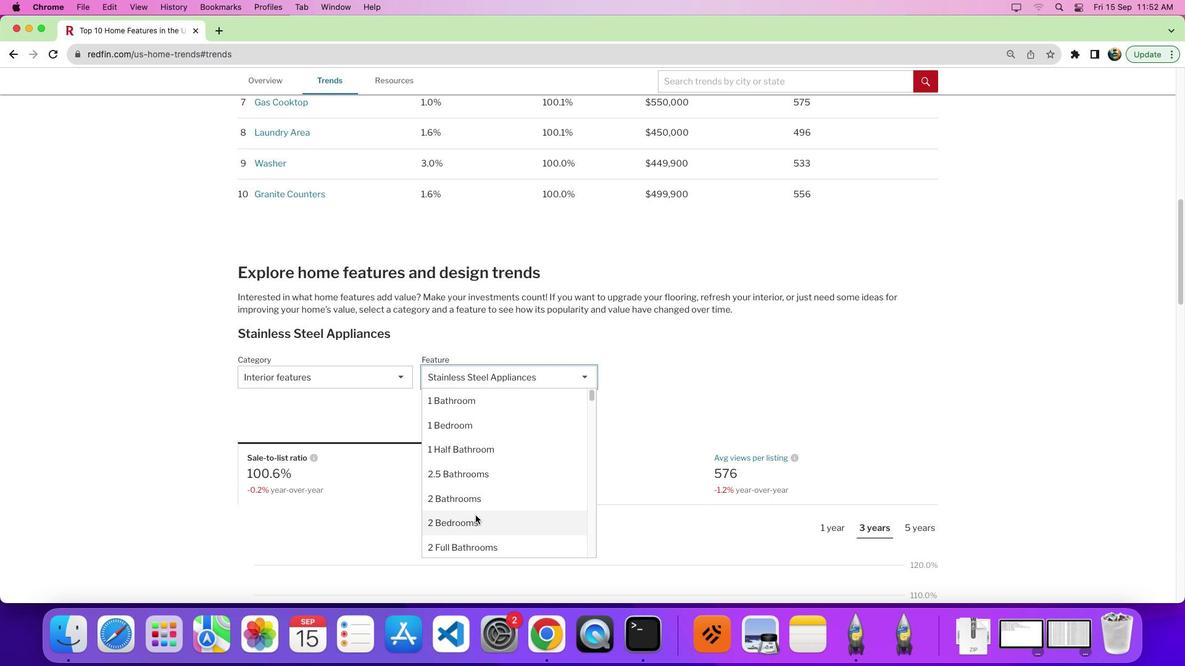 
Action: Mouse moved to (632, 409)
Screenshot: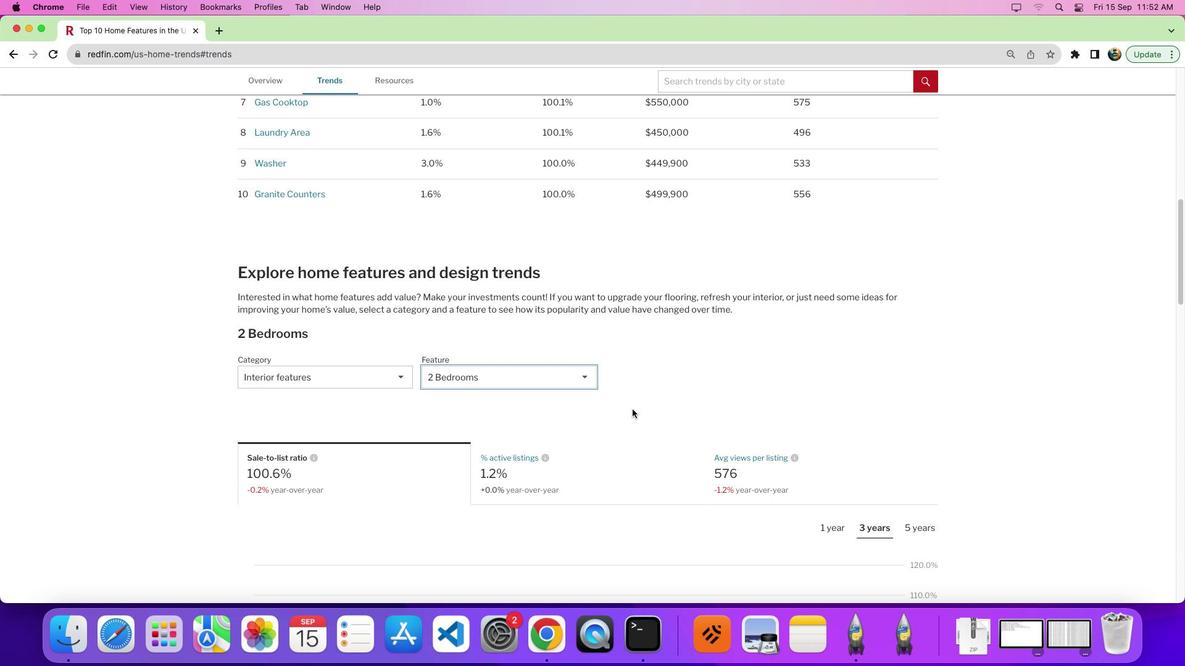 
Action: Mouse scrolled (632, 409) with delta (0, 0)
Screenshot: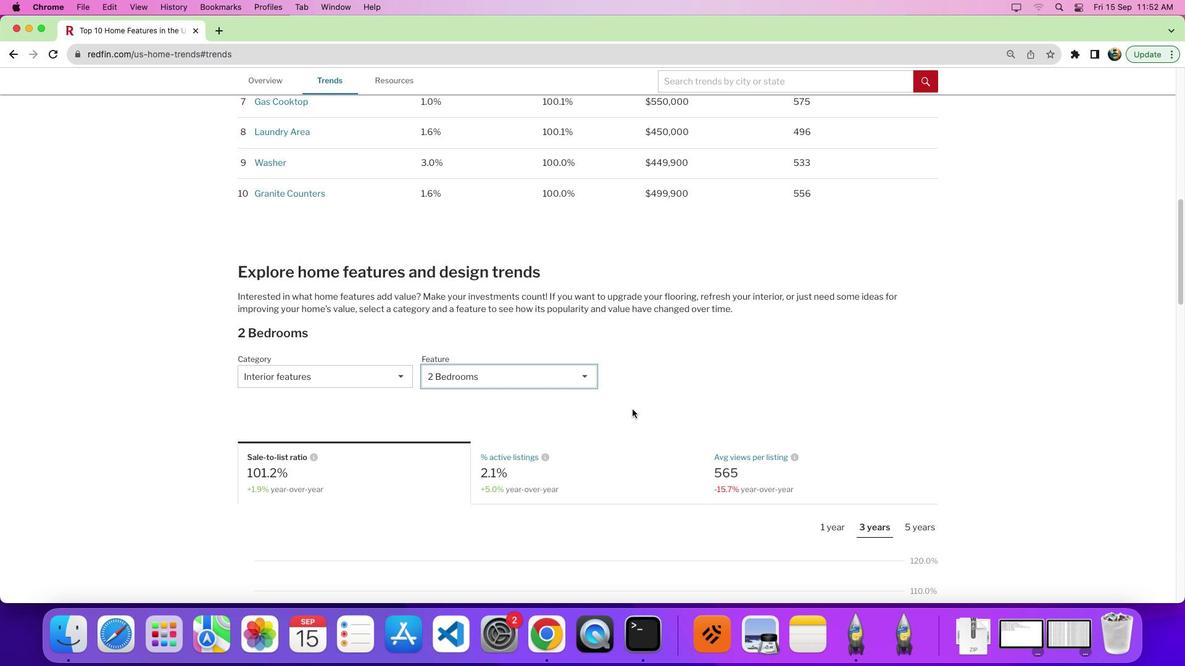 
Action: Mouse scrolled (632, 409) with delta (0, 0)
Screenshot: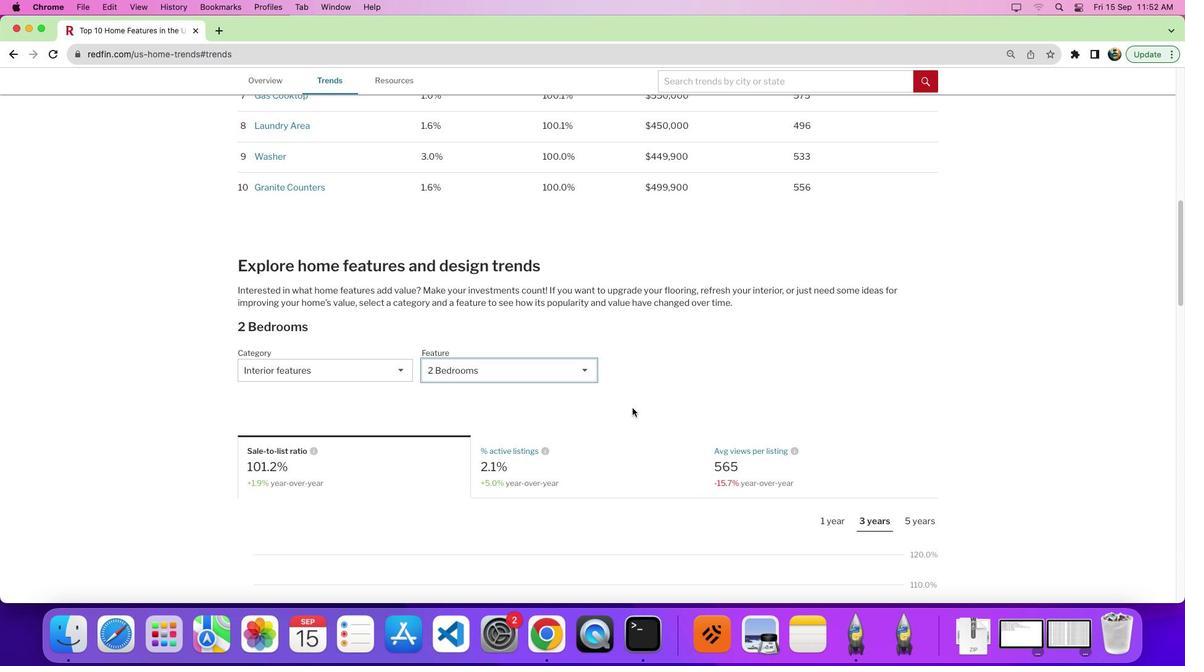 
Action: Mouse moved to (632, 407)
Screenshot: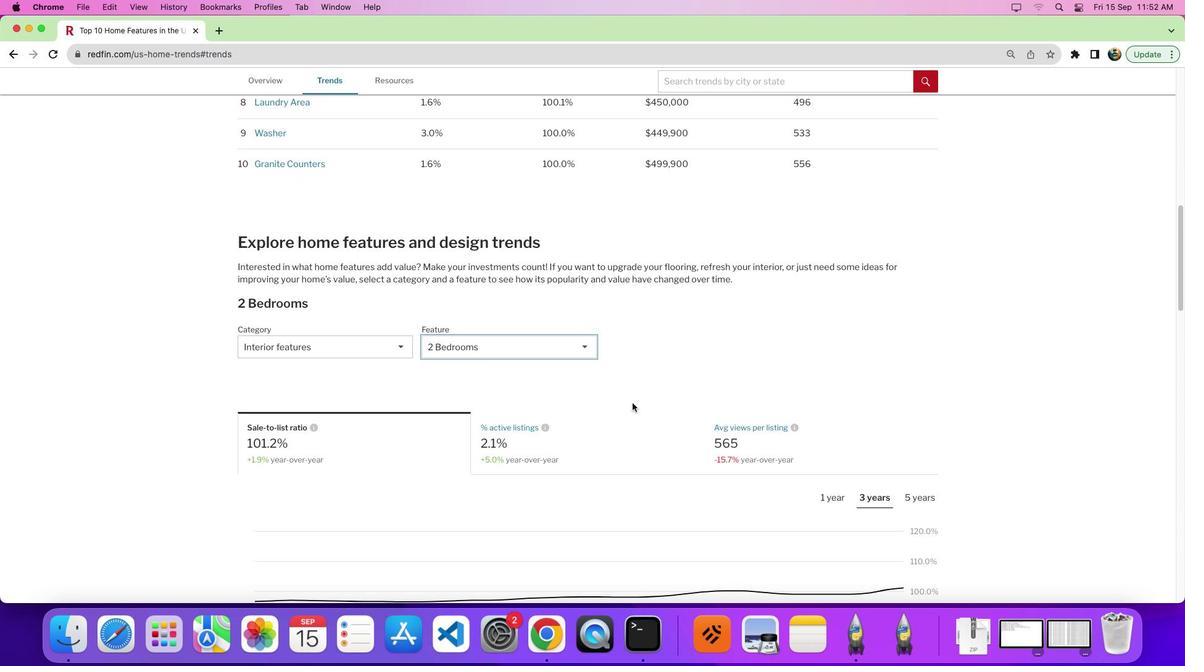 
Action: Mouse scrolled (632, 407) with delta (0, 0)
Screenshot: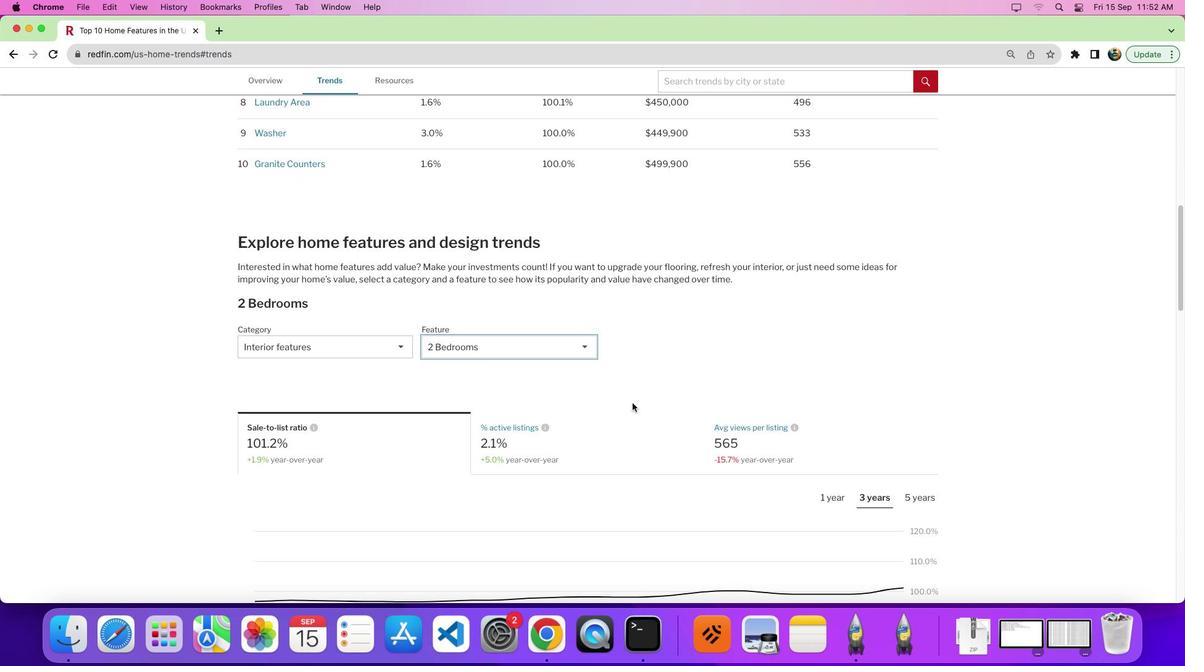 
Action: Mouse moved to (632, 405)
Screenshot: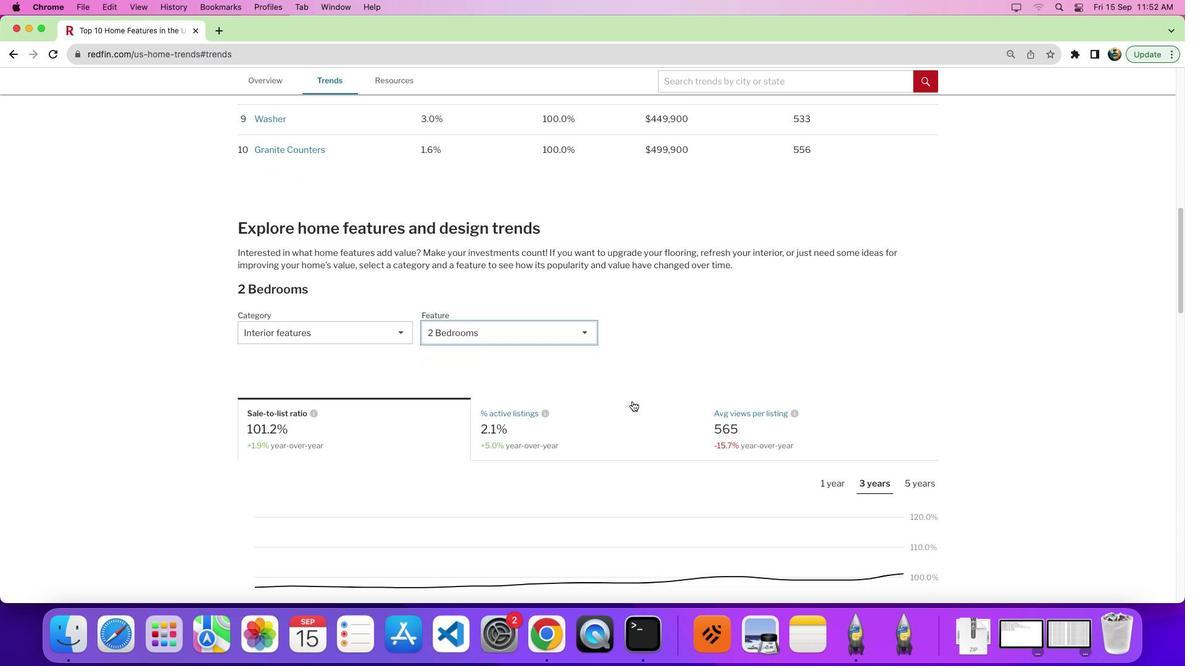 
Action: Mouse scrolled (632, 405) with delta (0, 0)
Screenshot: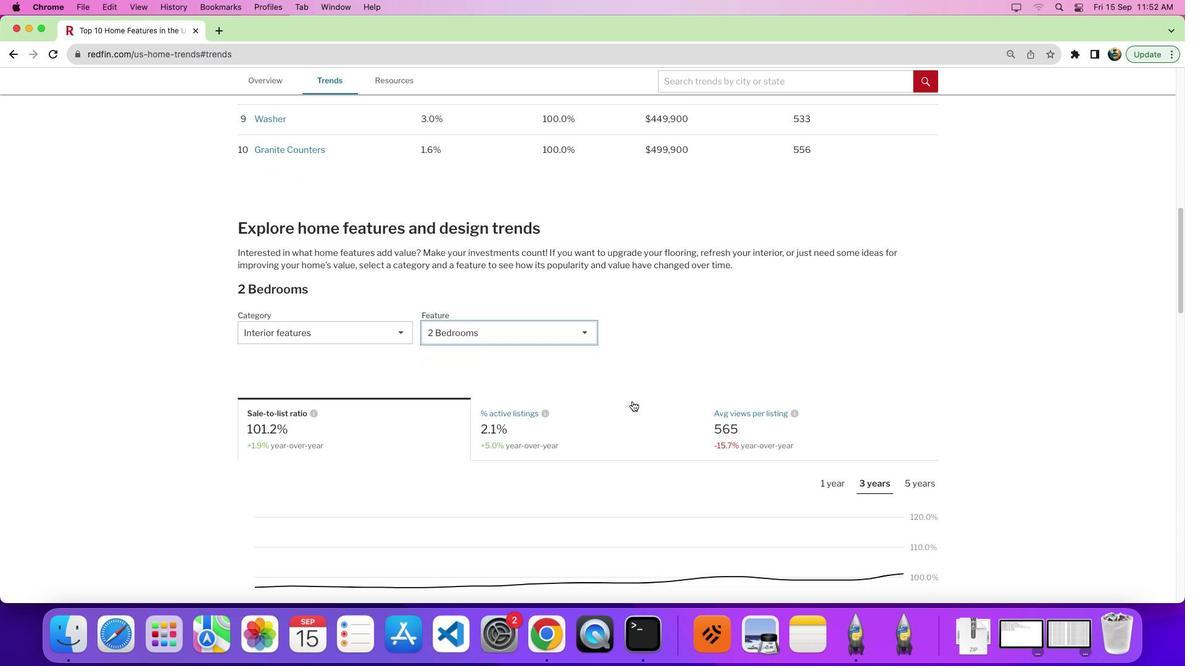 
Action: Mouse moved to (509, 392)
Screenshot: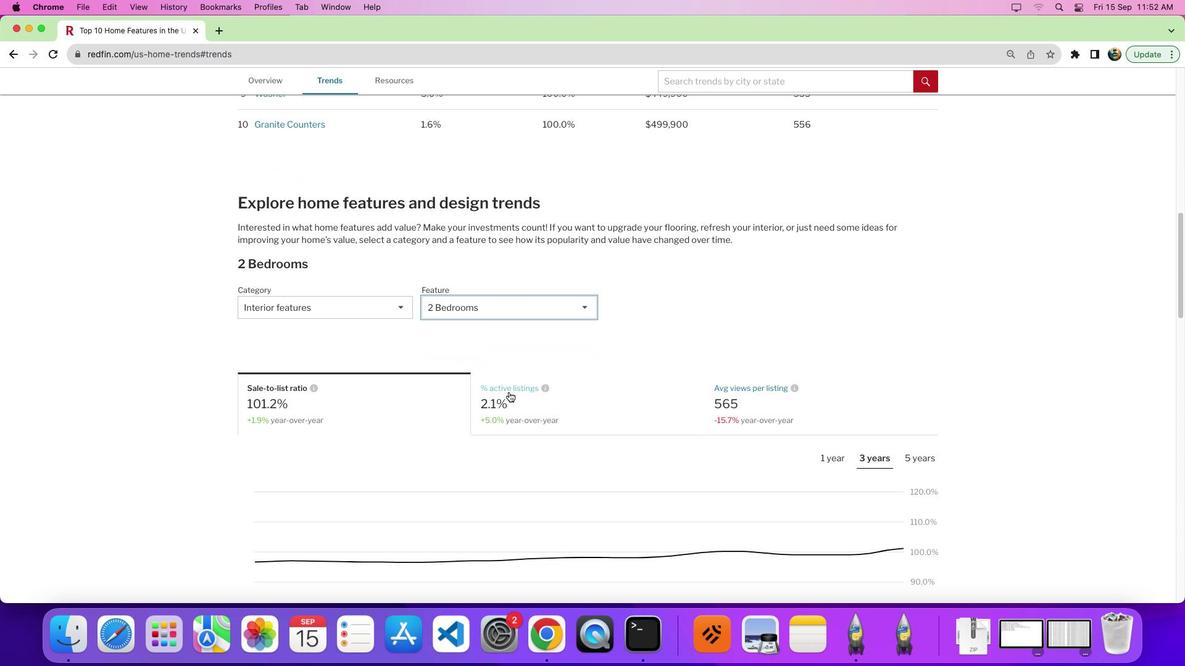 
Action: Mouse pressed left at (509, 392)
Screenshot: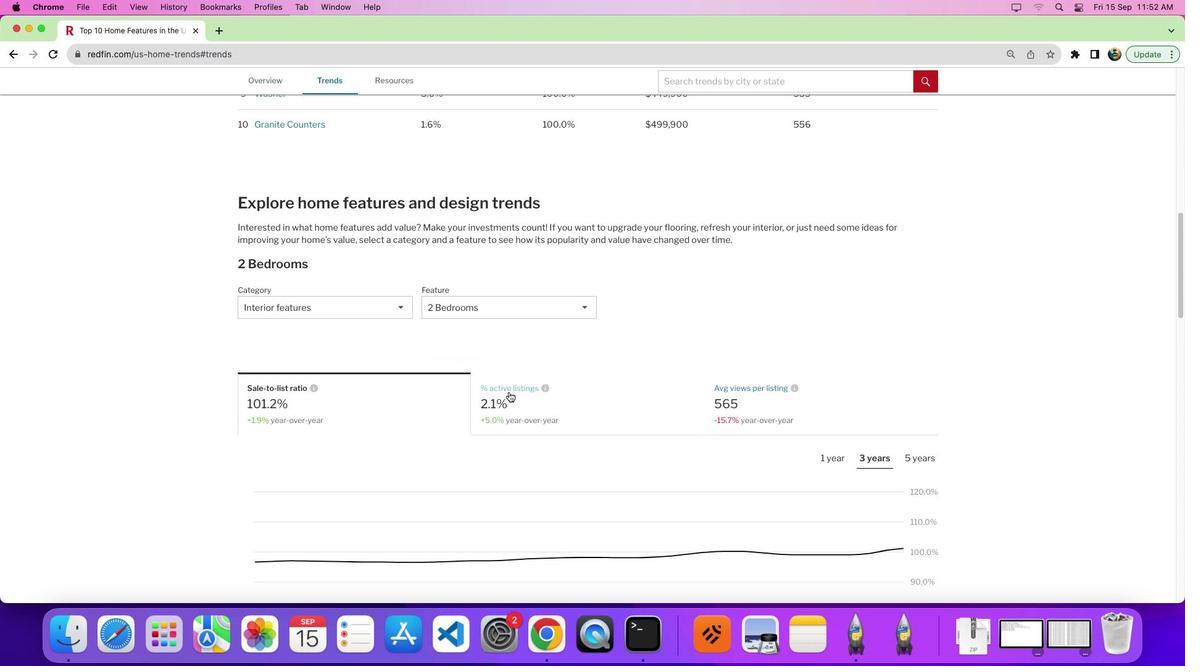 
Action: Mouse moved to (619, 374)
Screenshot: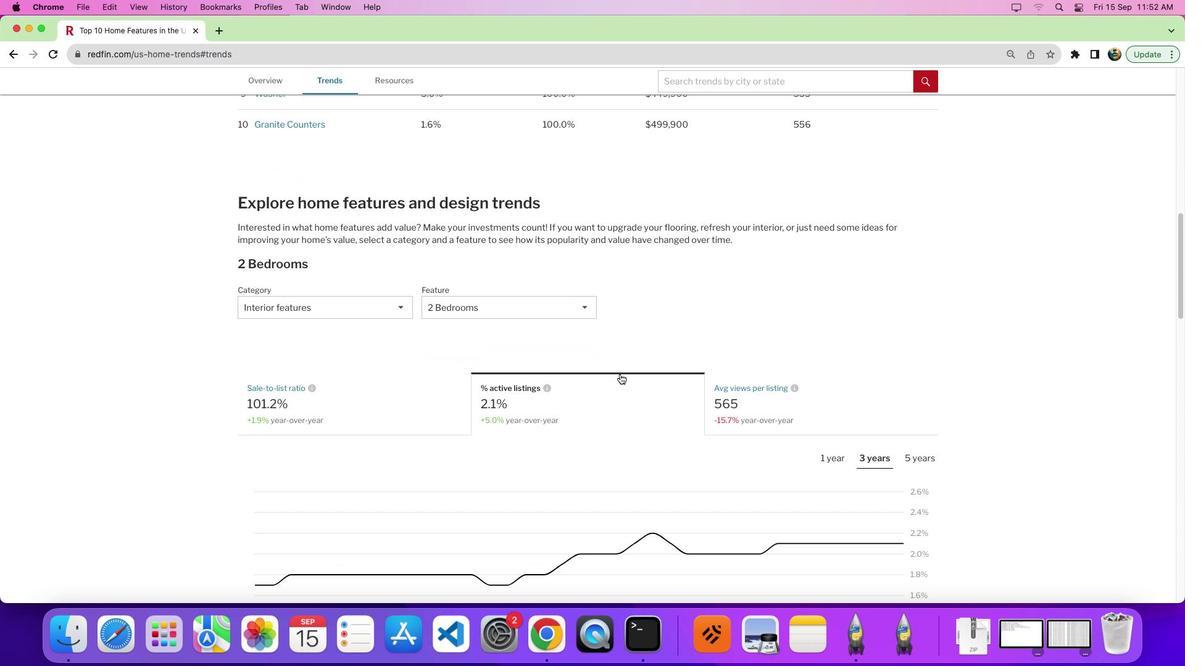 
Action: Mouse scrolled (619, 374) with delta (0, 0)
Screenshot: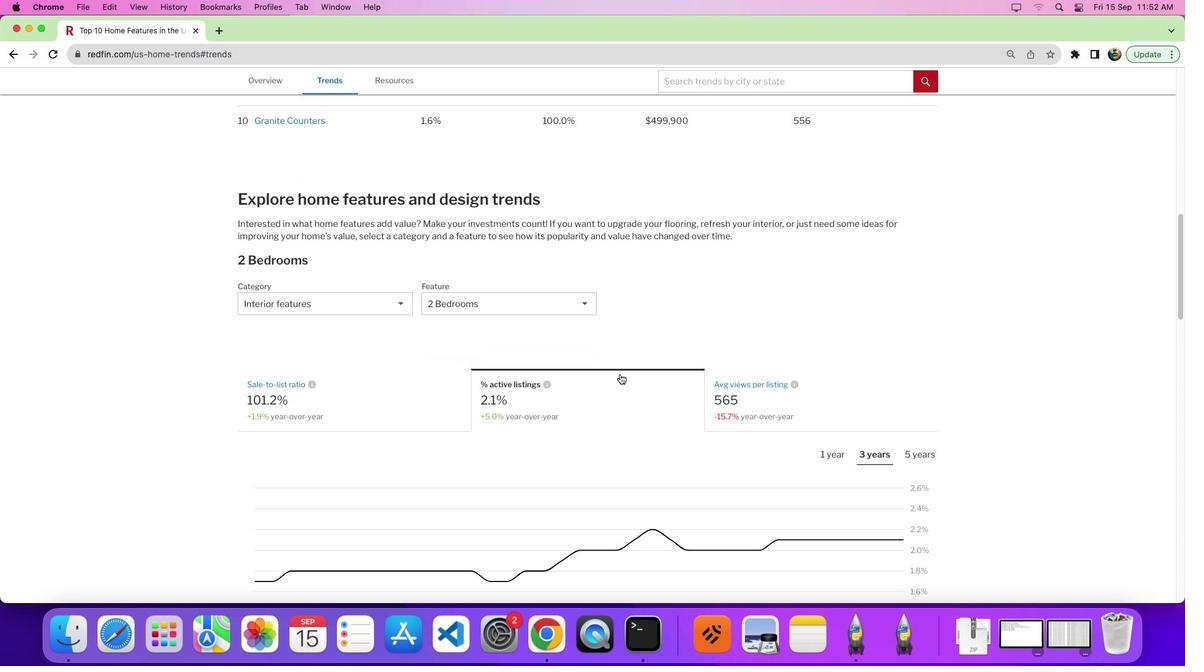 
Action: Mouse moved to (620, 374)
Screenshot: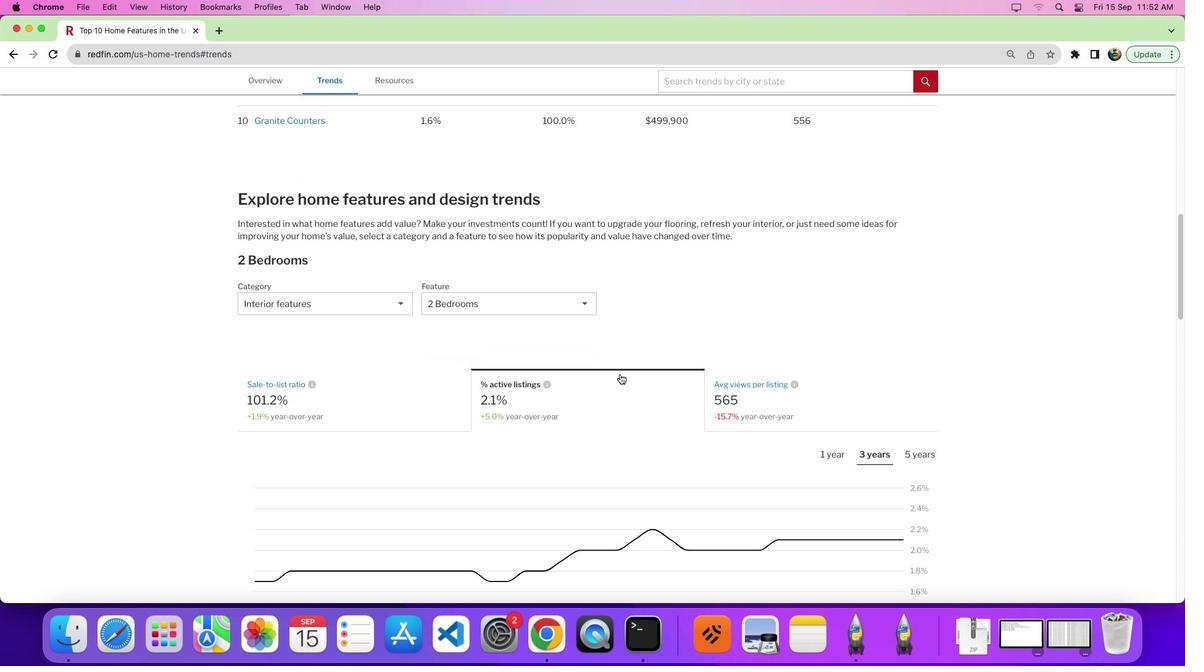 
Action: Mouse scrolled (620, 374) with delta (0, 0)
Screenshot: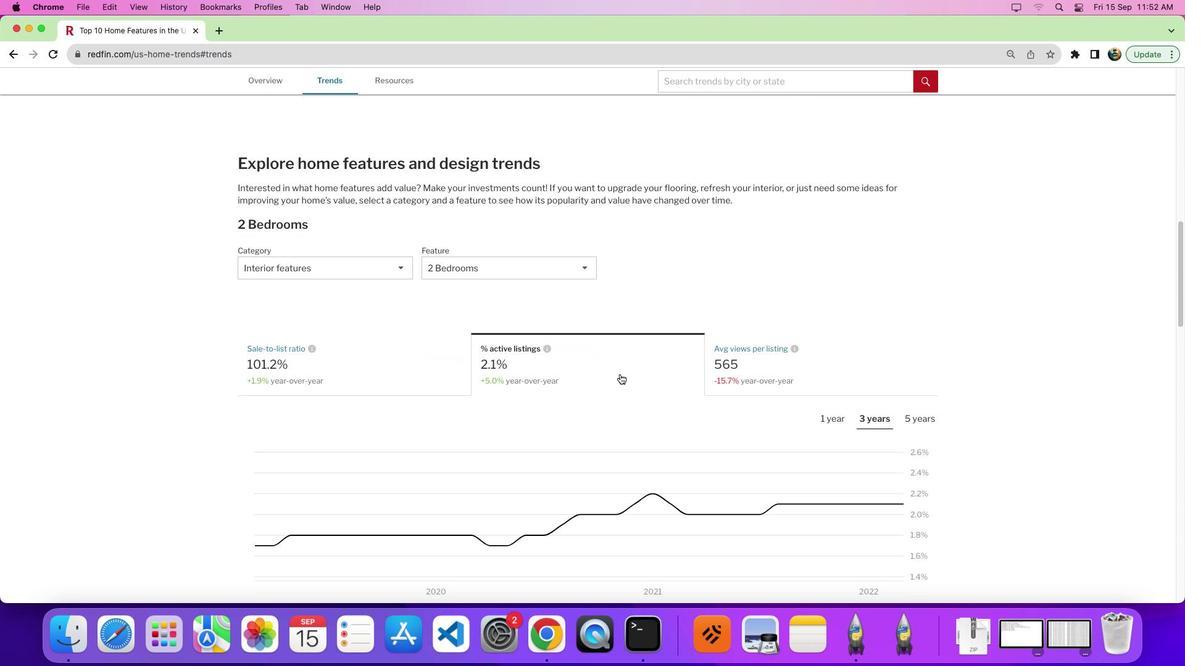 
Action: Mouse scrolled (620, 374) with delta (0, -4)
Screenshot: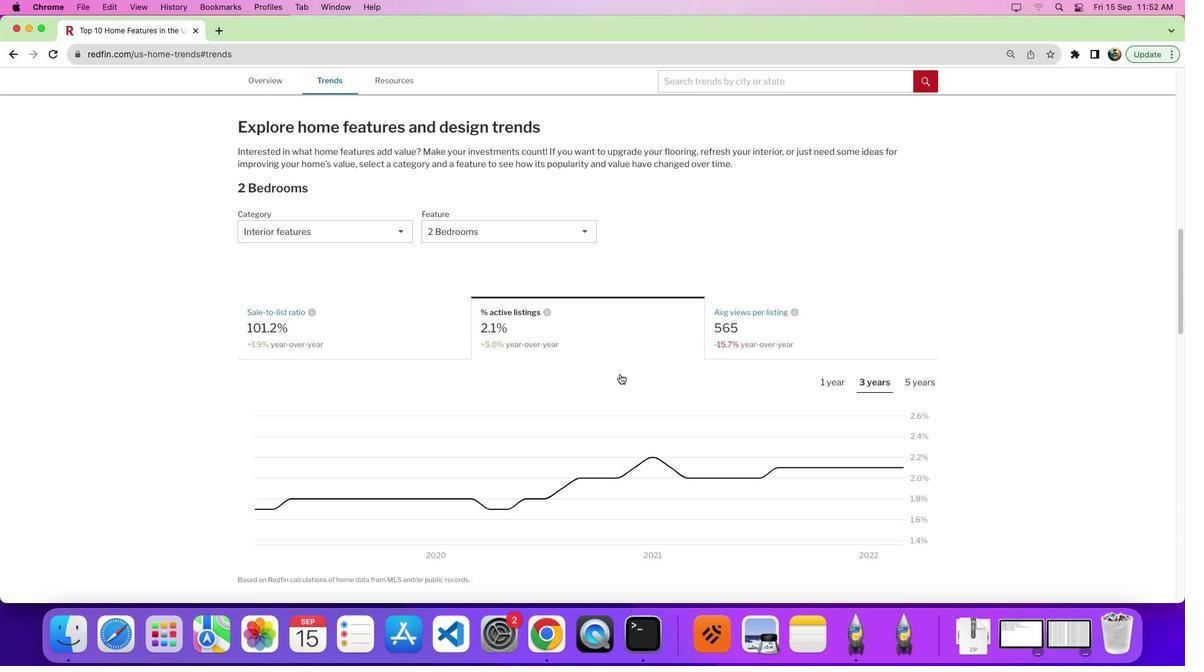 
Action: Mouse scrolled (620, 374) with delta (0, -4)
Screenshot: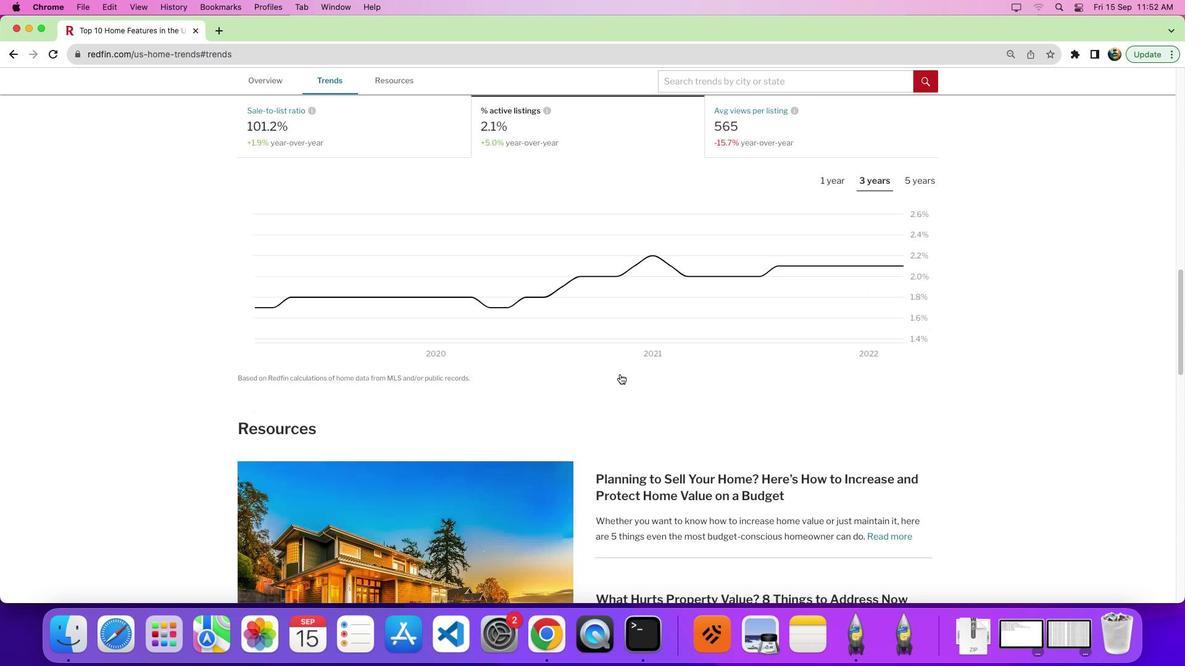 
Action: Mouse moved to (678, 267)
Screenshot: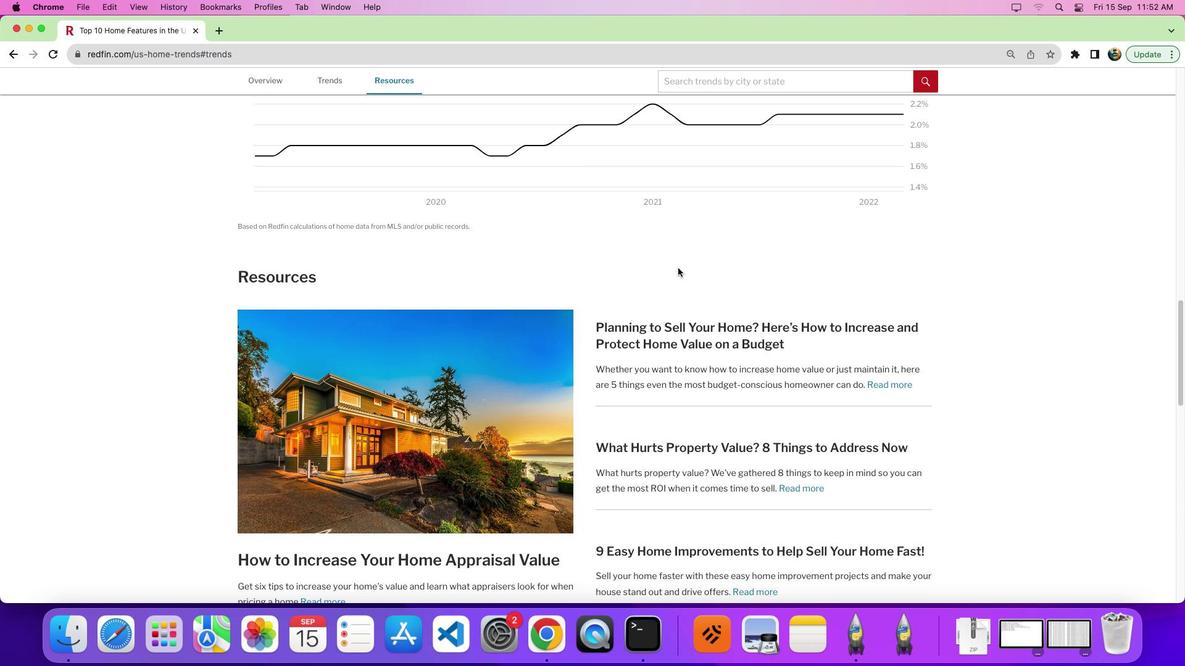 
Action: Mouse scrolled (678, 267) with delta (0, 0)
Screenshot: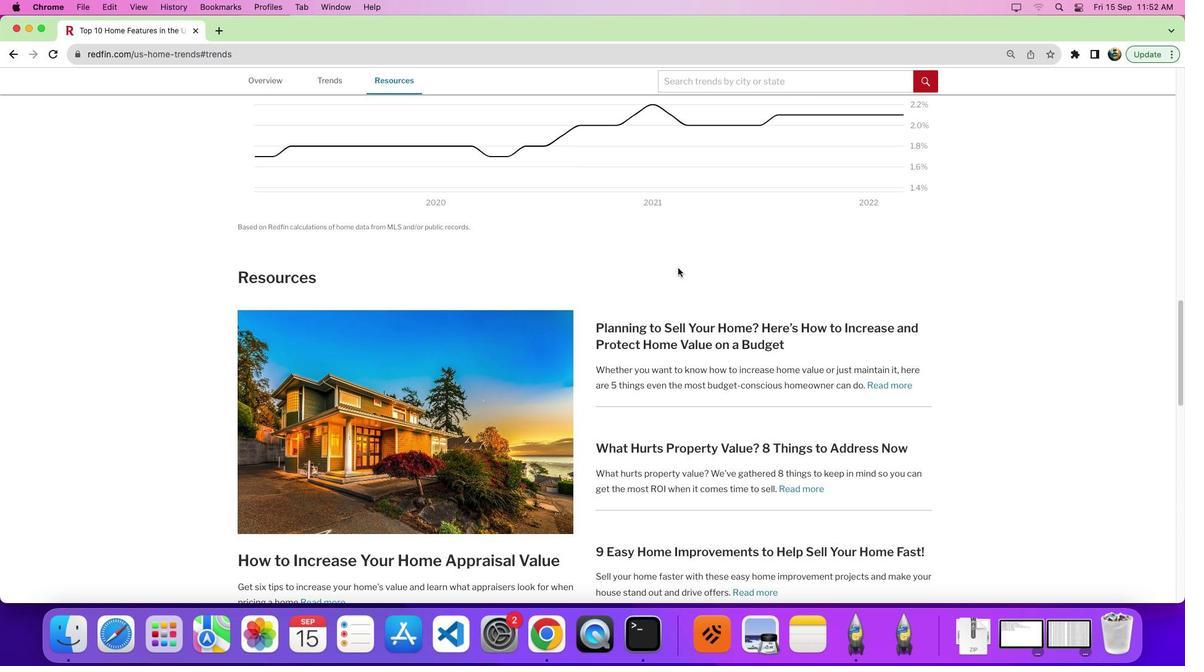 
Action: Mouse scrolled (678, 267) with delta (0, 0)
Screenshot: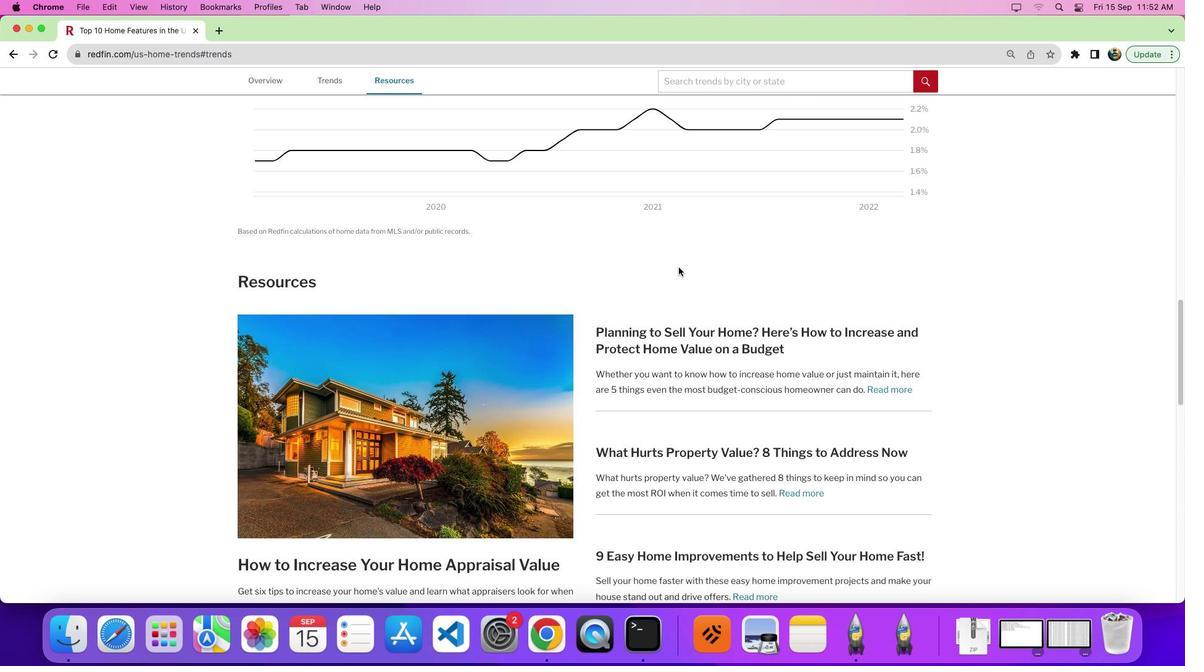 
Action: Mouse moved to (679, 267)
Screenshot: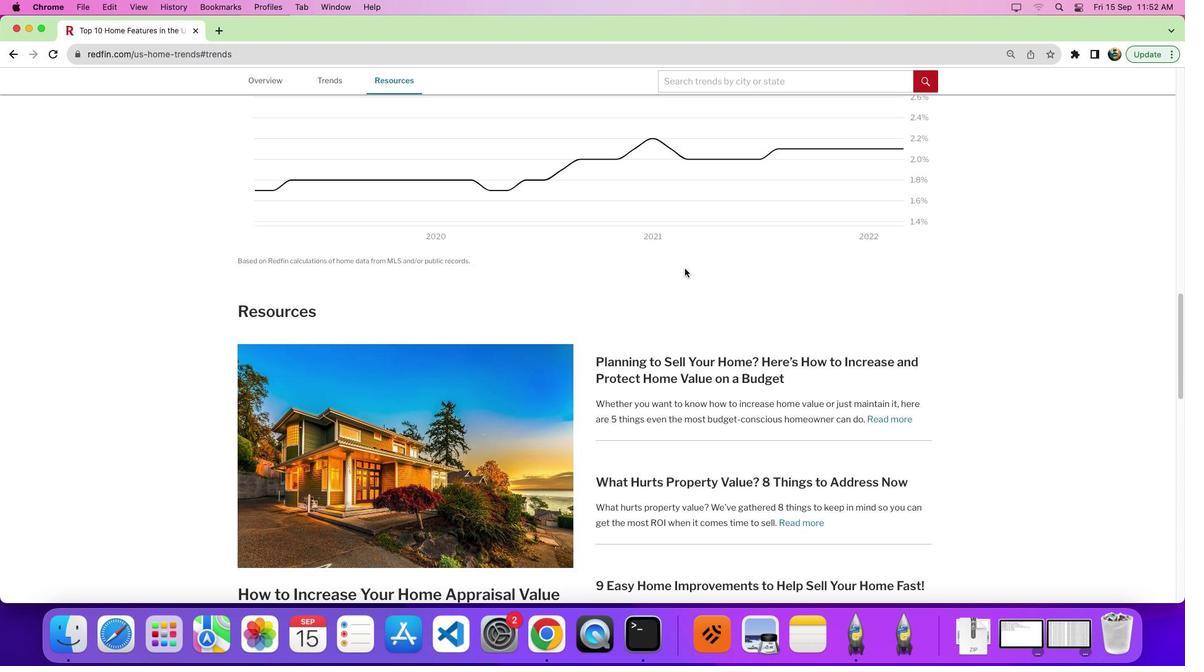 
Action: Mouse scrolled (679, 267) with delta (0, 1)
Screenshot: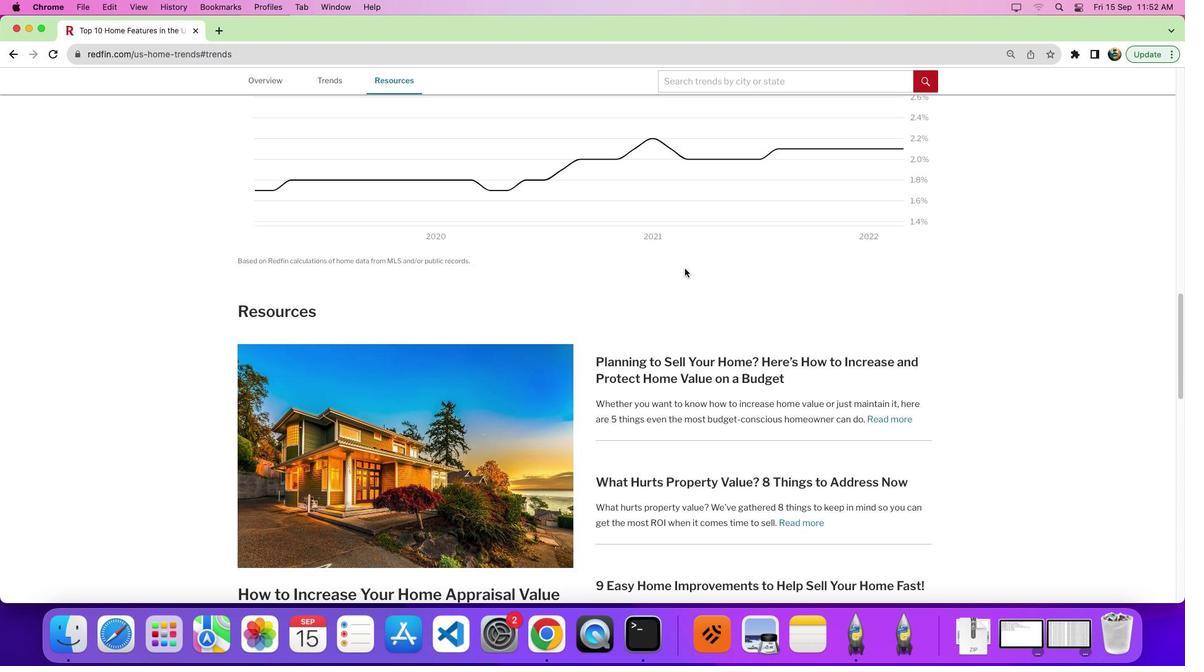 
Action: Mouse moved to (685, 268)
Screenshot: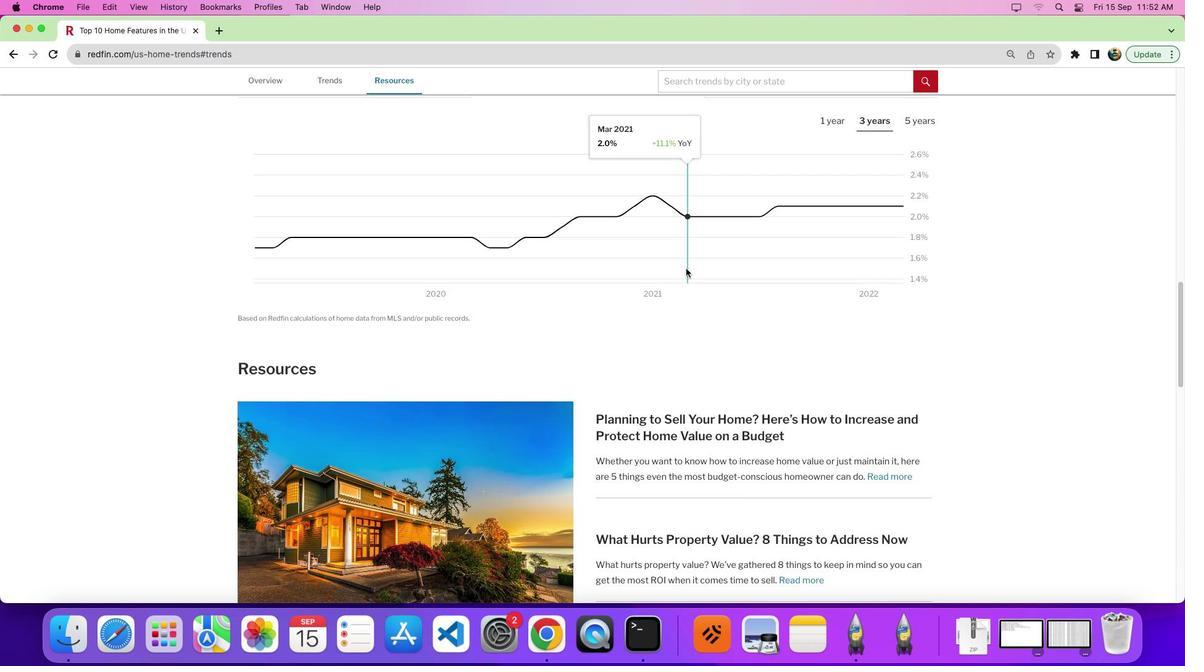 
Action: Mouse scrolled (685, 268) with delta (0, 0)
Screenshot: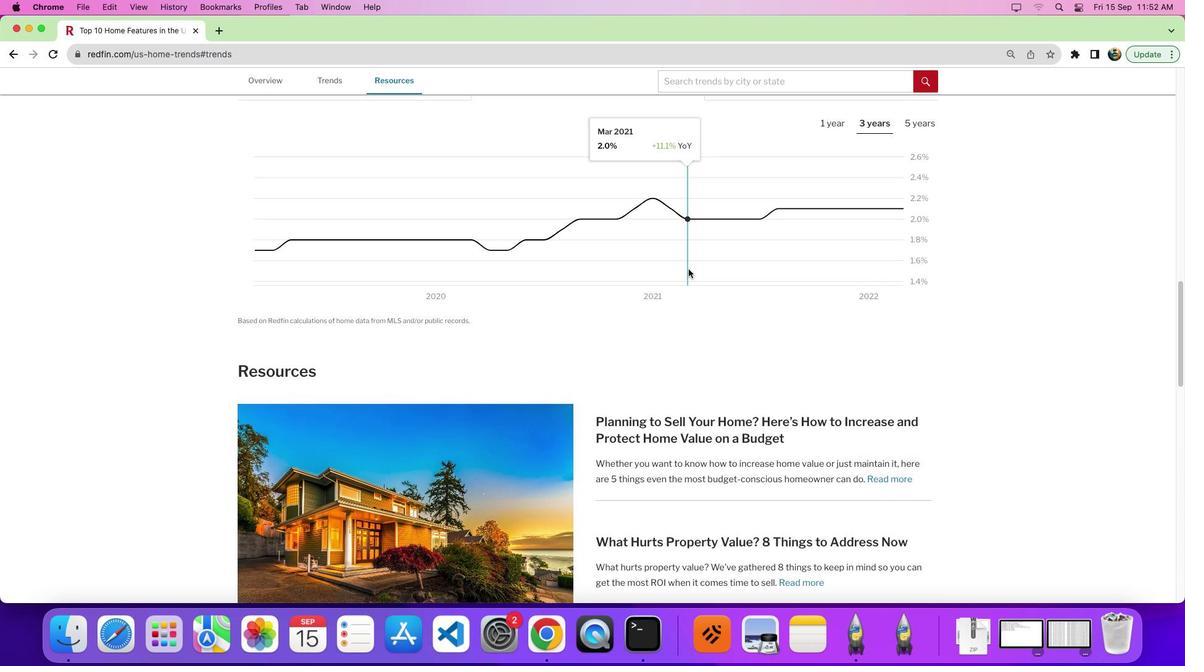 
Action: Mouse moved to (687, 269)
Screenshot: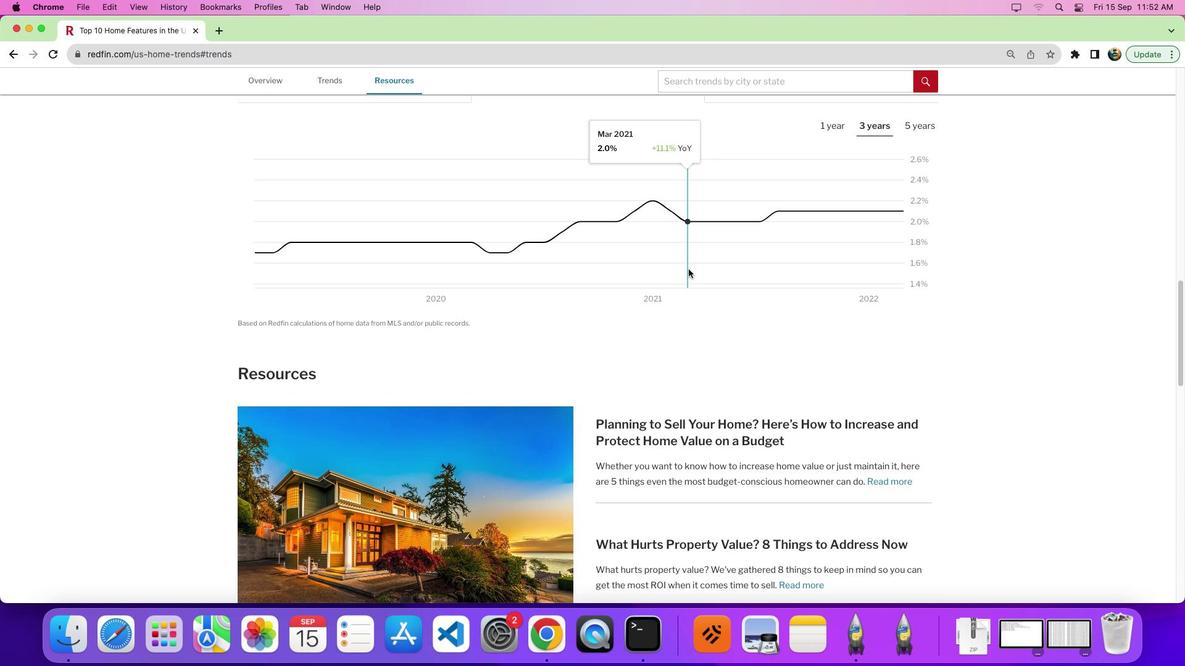 
Action: Mouse scrolled (687, 269) with delta (0, 0)
Screenshot: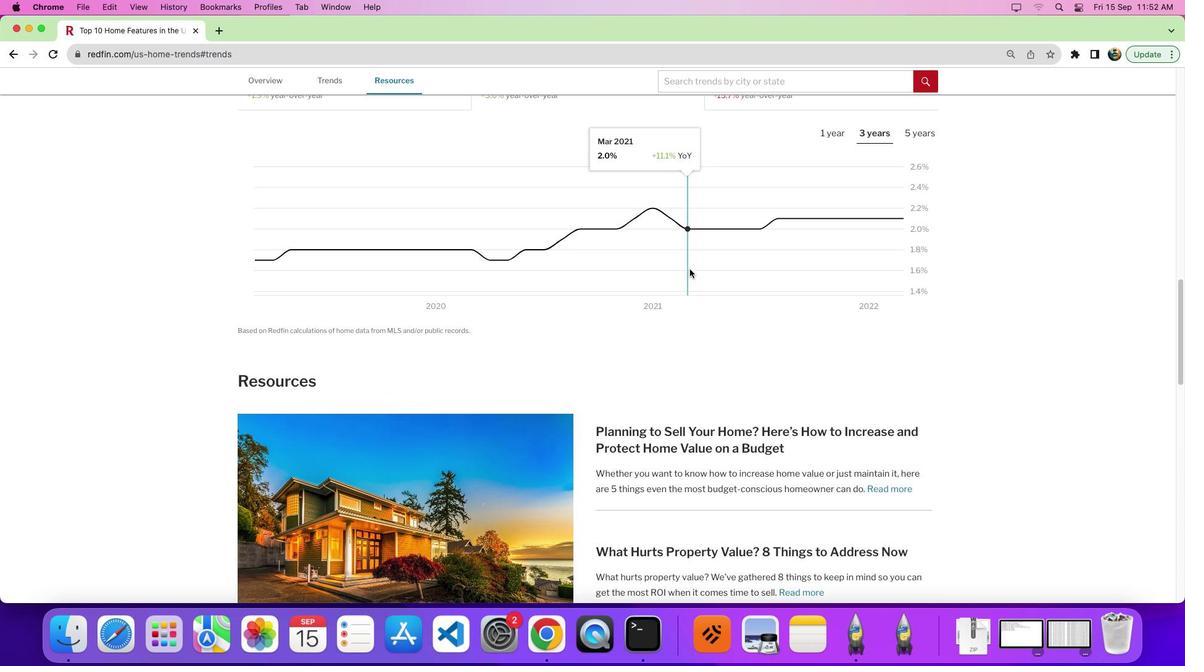 
Action: Mouse moved to (916, 150)
Screenshot: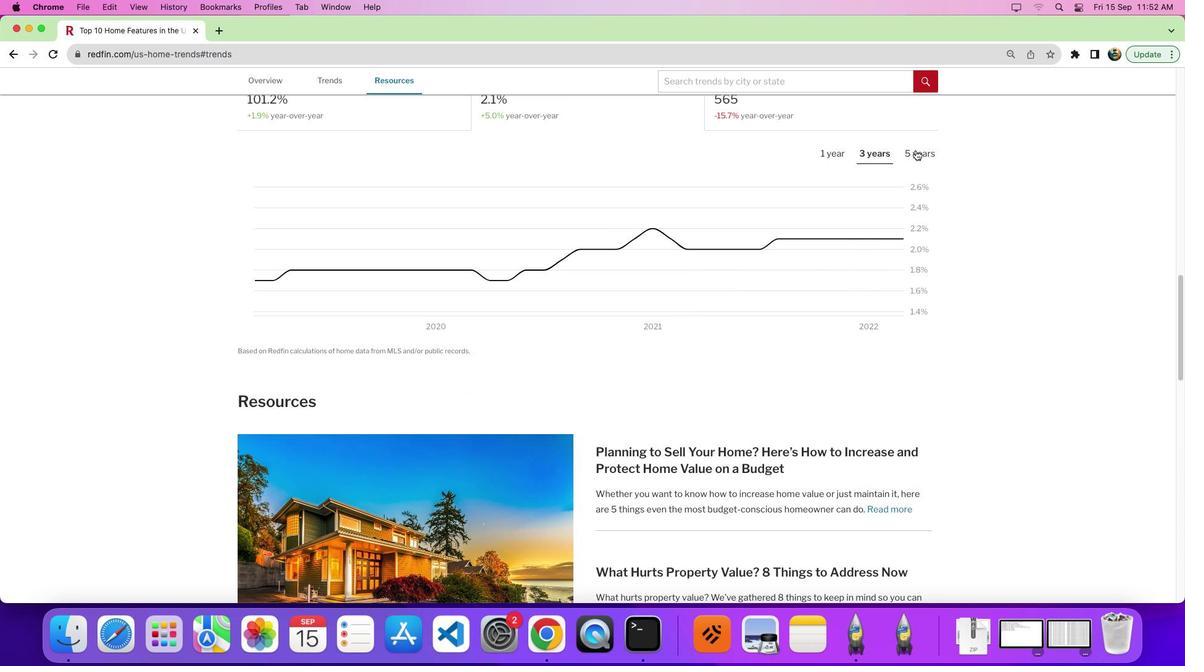 
Action: Mouse pressed left at (916, 150)
Screenshot: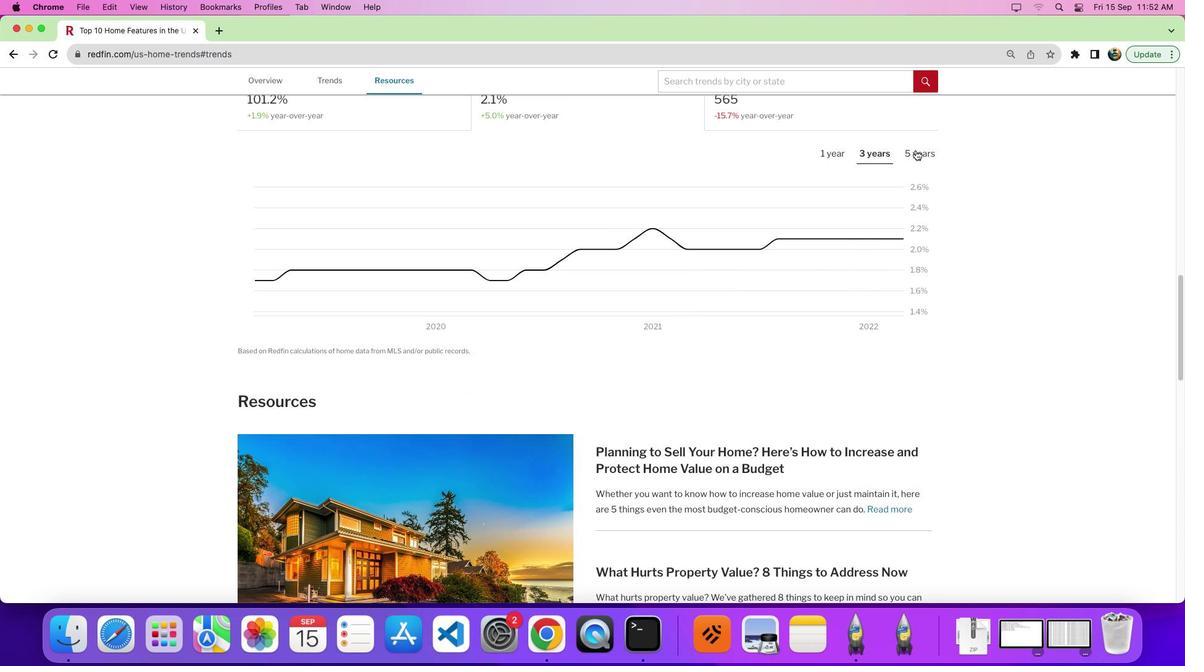 
Action: Mouse moved to (856, 197)
Screenshot: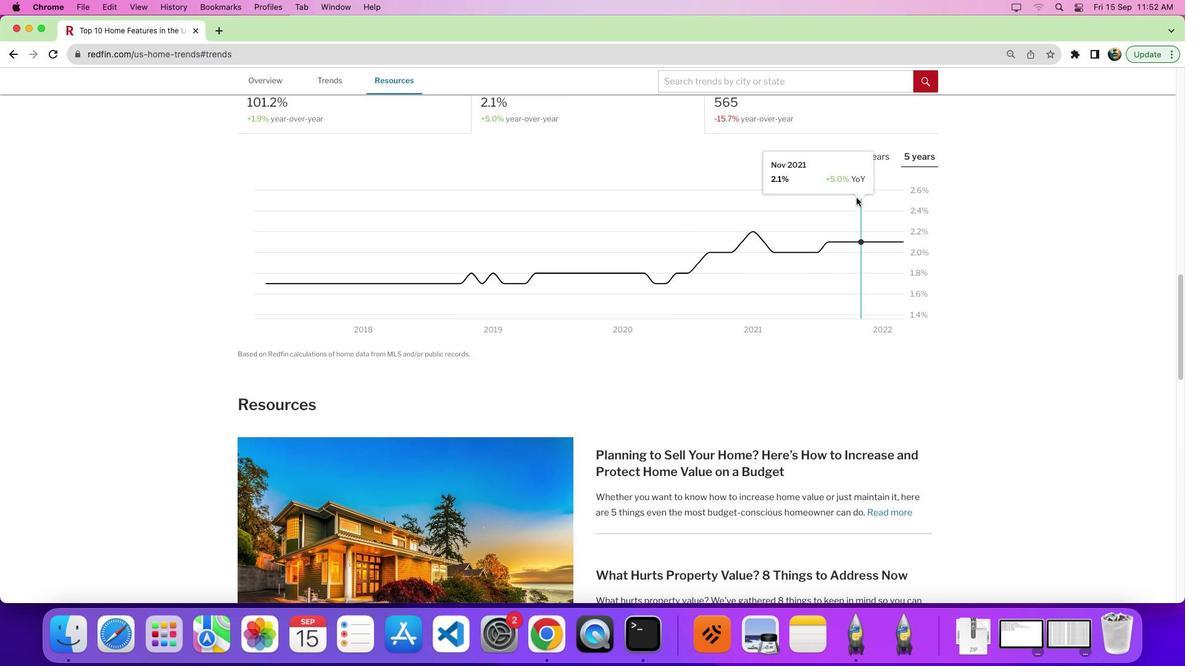 
Action: Mouse scrolled (856, 197) with delta (0, 0)
Screenshot: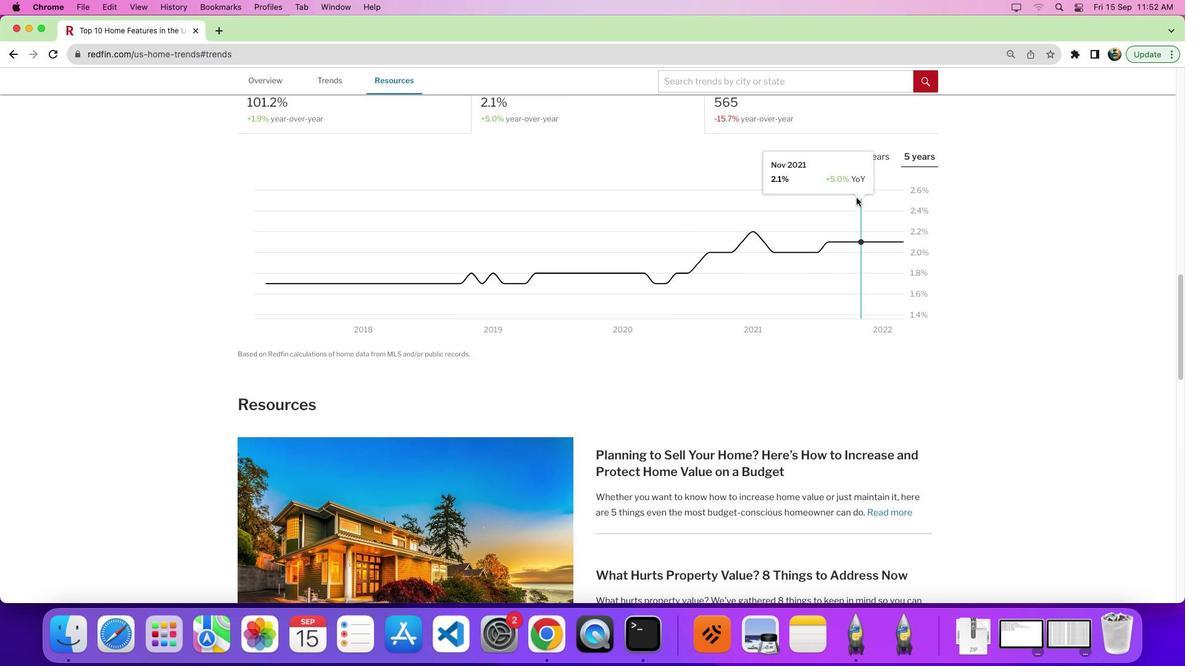 
Action: Mouse moved to (856, 198)
Screenshot: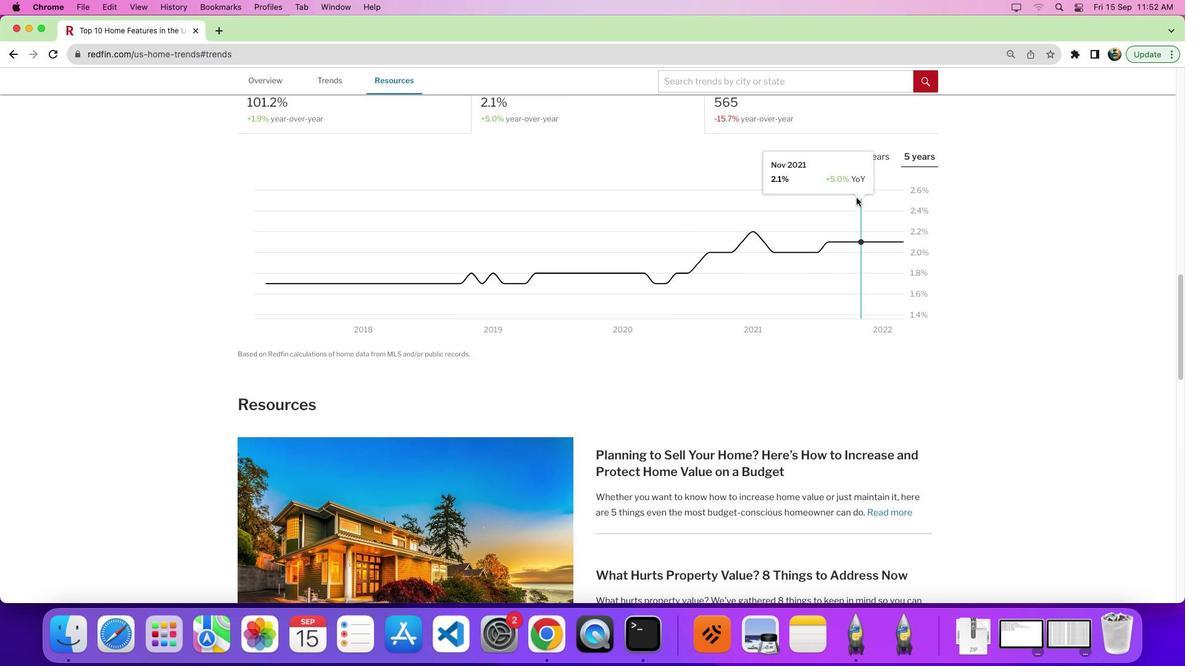 
Action: Mouse scrolled (856, 198) with delta (0, 0)
Screenshot: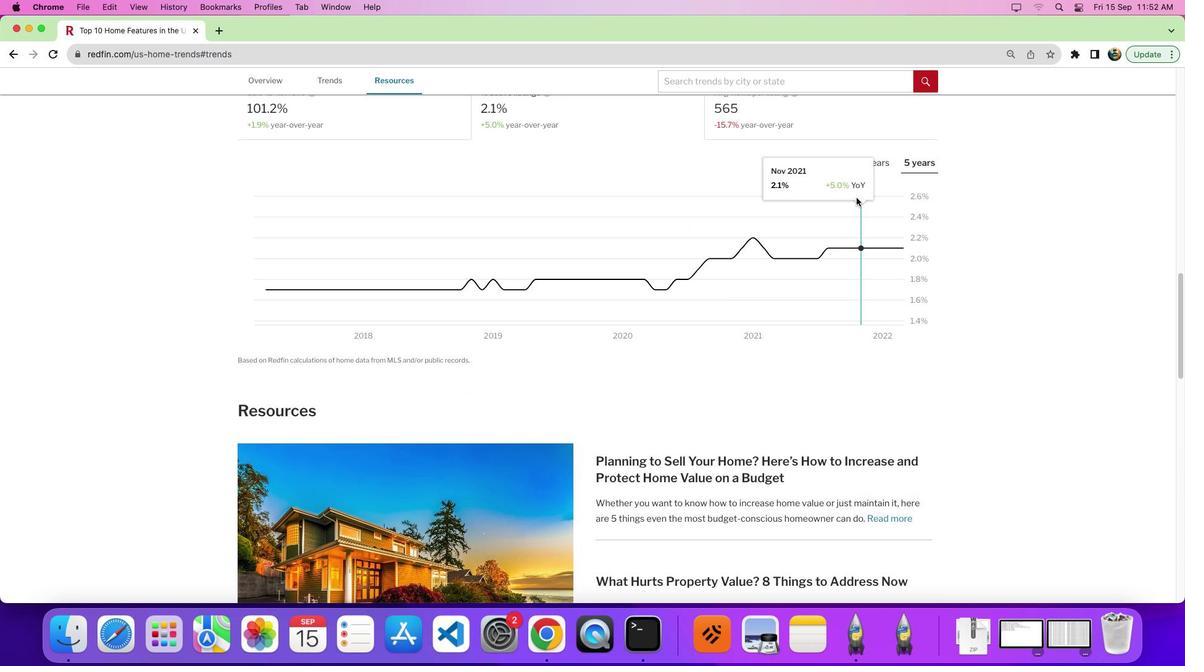 
Action: Mouse moved to (853, 204)
Screenshot: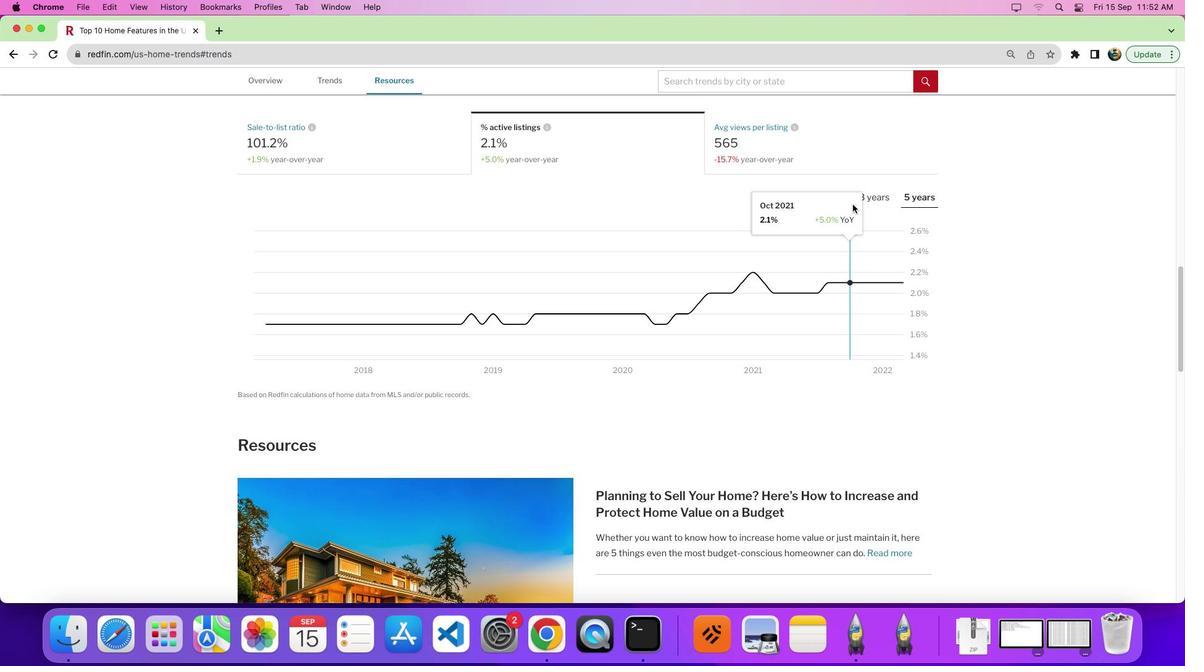 
Action: Mouse scrolled (853, 204) with delta (0, 0)
Screenshot: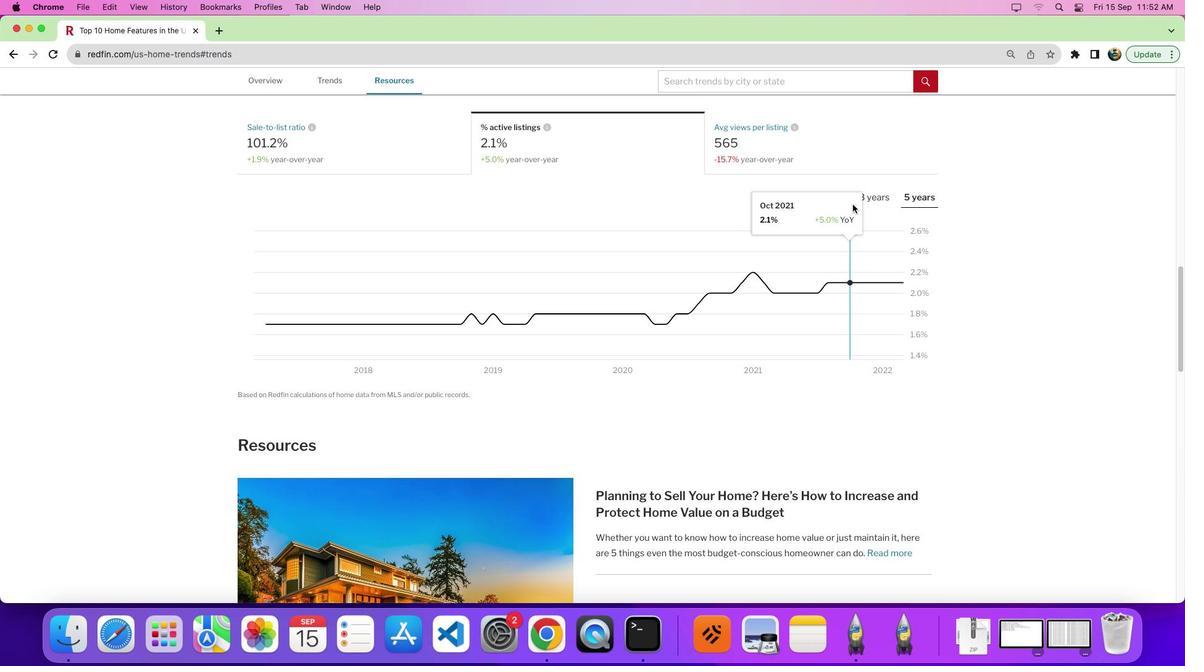 
Action: Mouse moved to (853, 204)
Screenshot: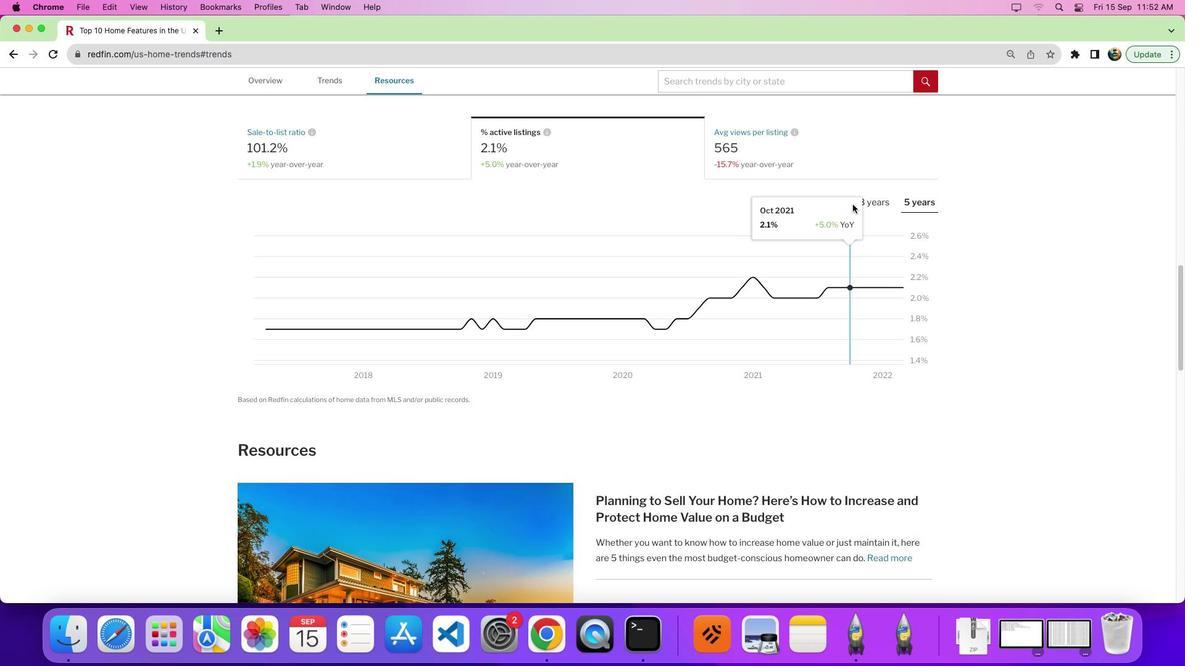 
Action: Mouse scrolled (853, 204) with delta (0, 0)
Screenshot: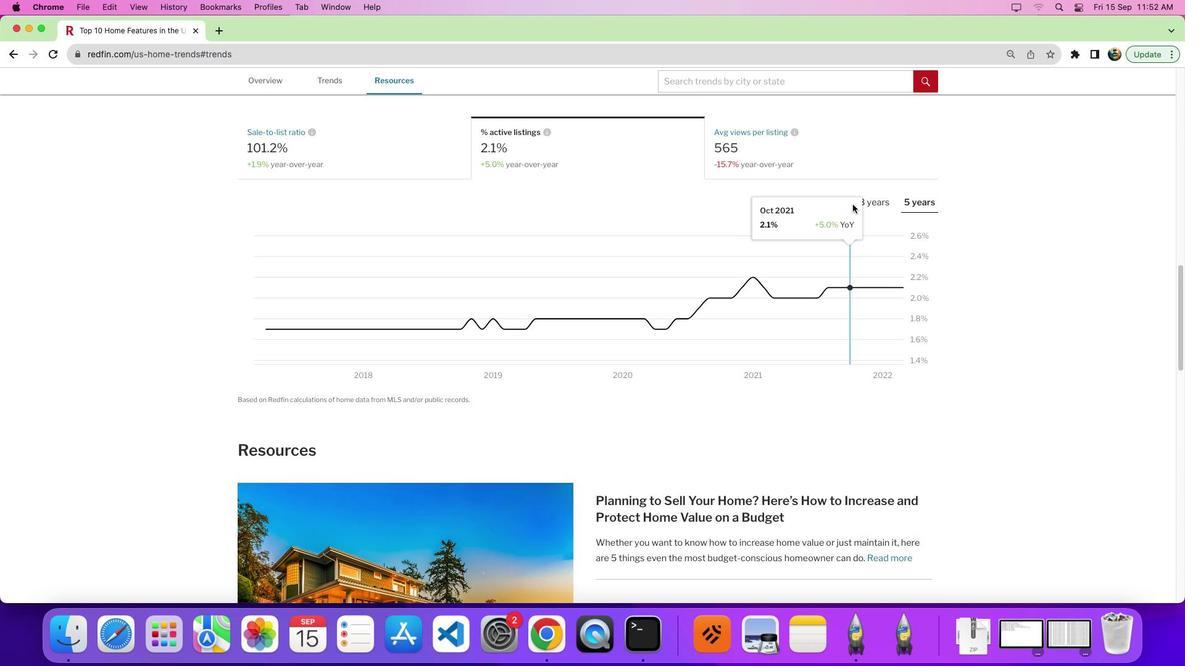 
Action: Mouse moved to (786, 235)
Screenshot: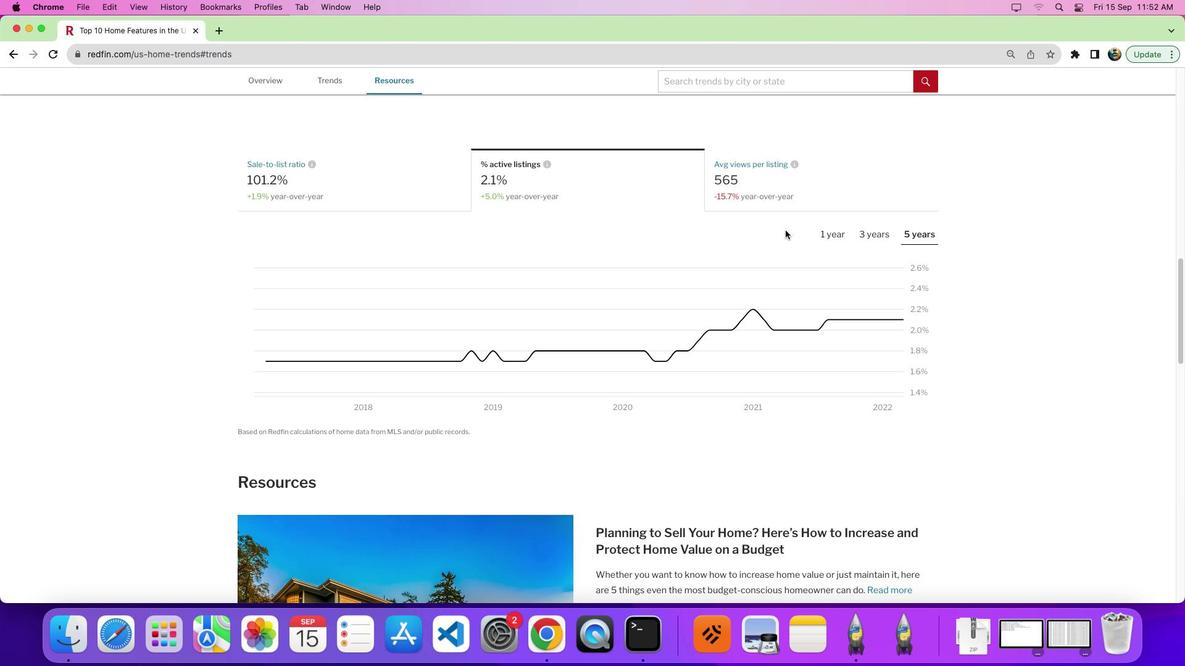 
